 Task: Search one way flight ticket for 4 adults, 2 children, 2 infants in seat and 1 infant on lap in premium economy from Montrose: Montrose Regional Airport to Wilmington: Wilmington International Airport on 8-6-2023. Choice of flights is Southwest. Number of bags: 2 checked bags. Price is upto 94000. Outbound departure time preference is 8:30.
Action: Mouse moved to (256, 327)
Screenshot: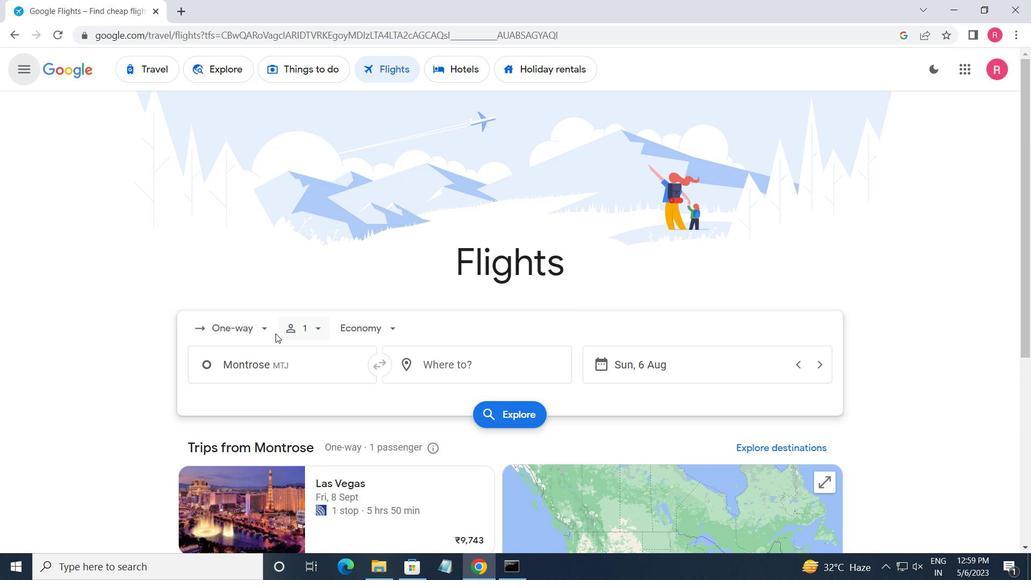 
Action: Mouse pressed left at (256, 327)
Screenshot: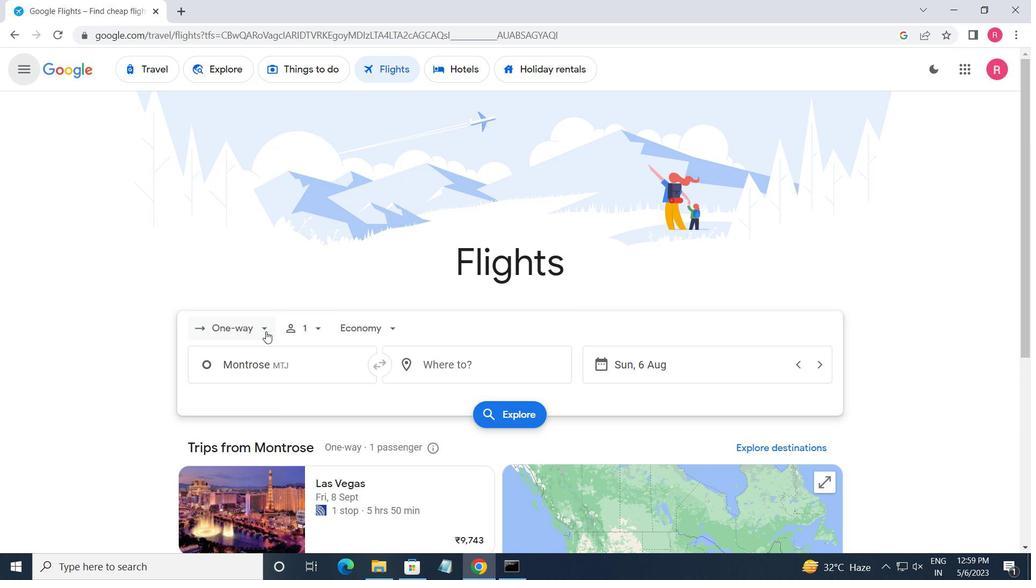 
Action: Mouse moved to (260, 385)
Screenshot: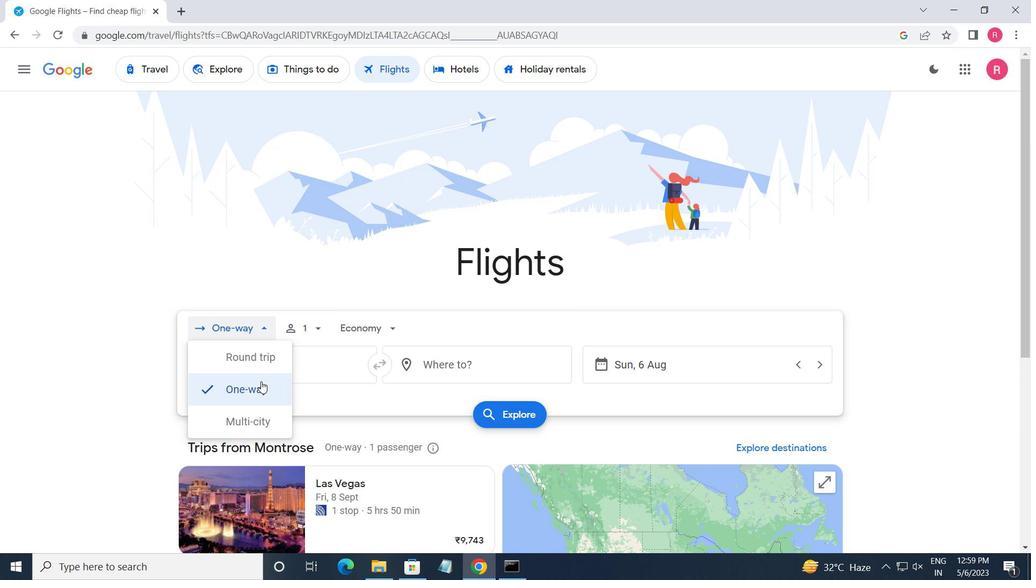 
Action: Mouse pressed left at (260, 385)
Screenshot: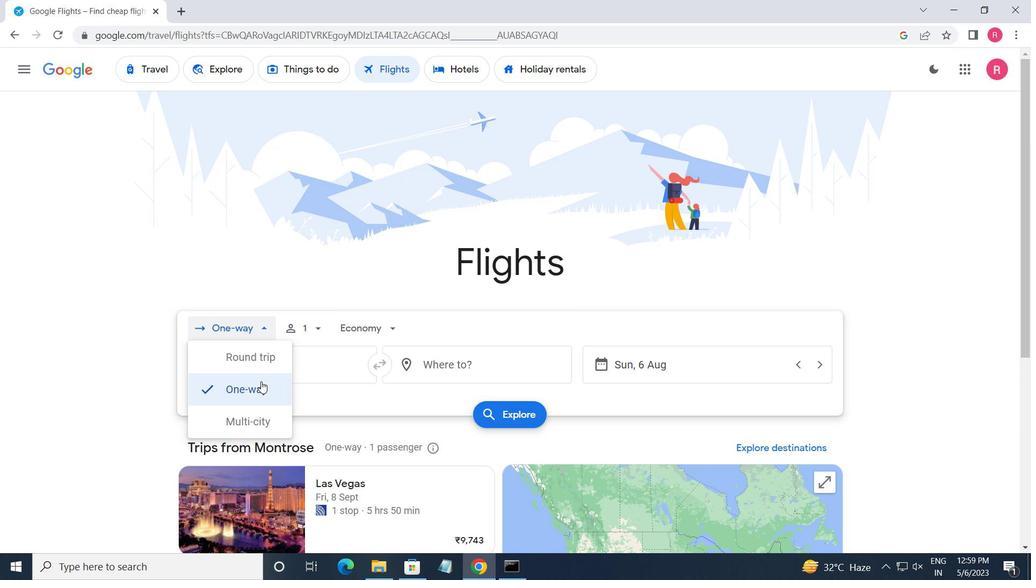 
Action: Mouse moved to (306, 326)
Screenshot: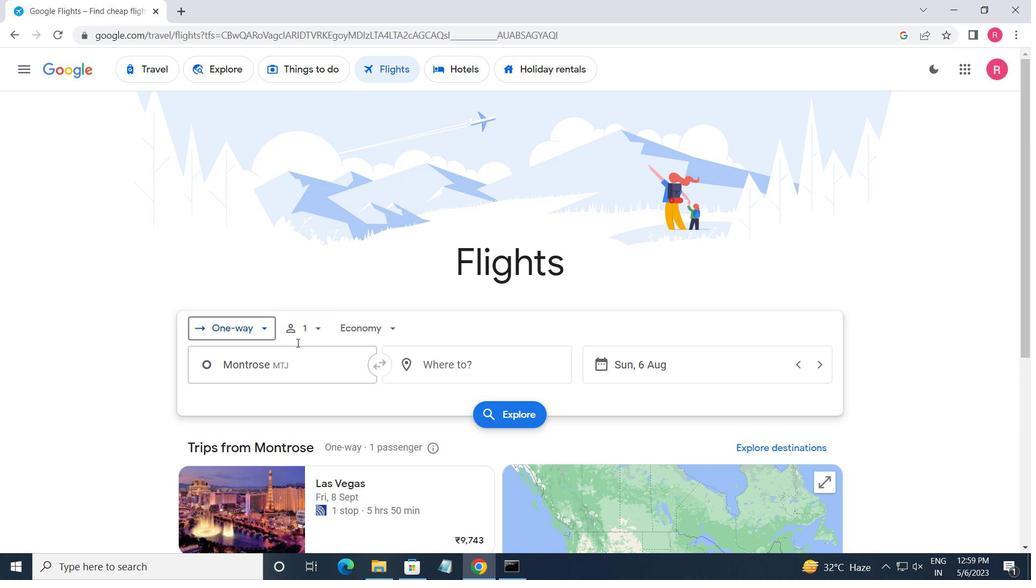 
Action: Mouse pressed left at (306, 326)
Screenshot: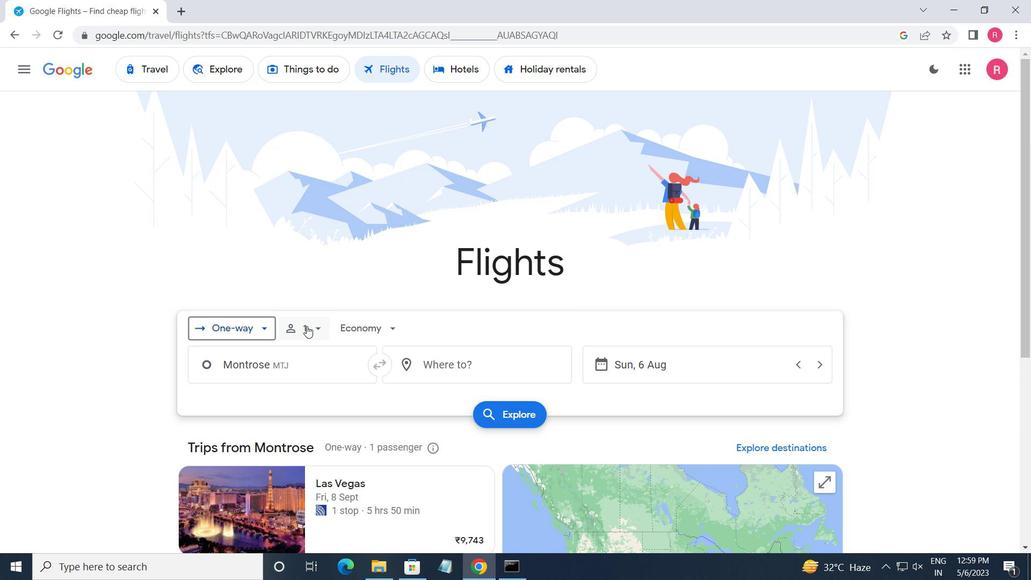 
Action: Mouse moved to (417, 366)
Screenshot: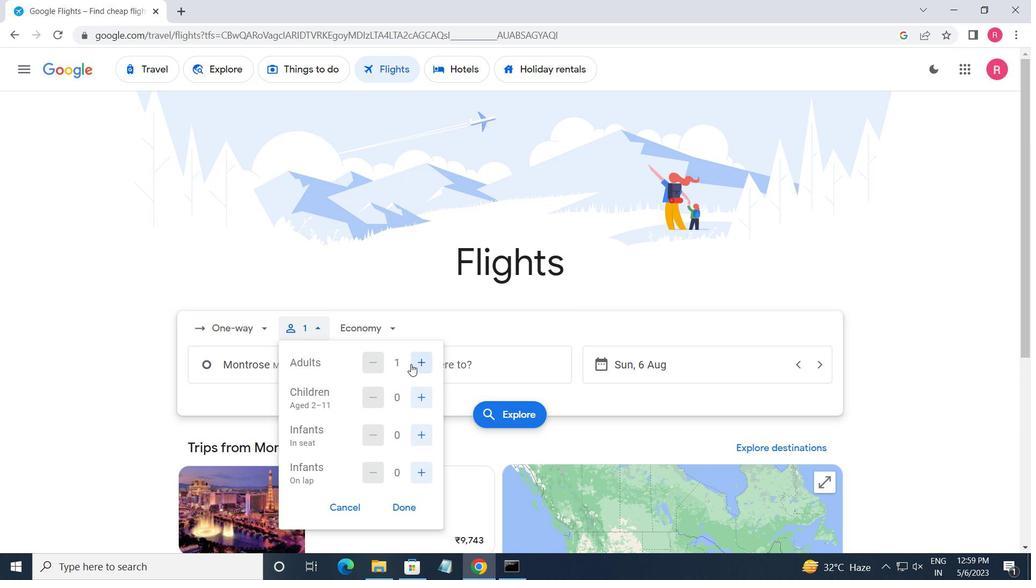 
Action: Mouse pressed left at (417, 366)
Screenshot: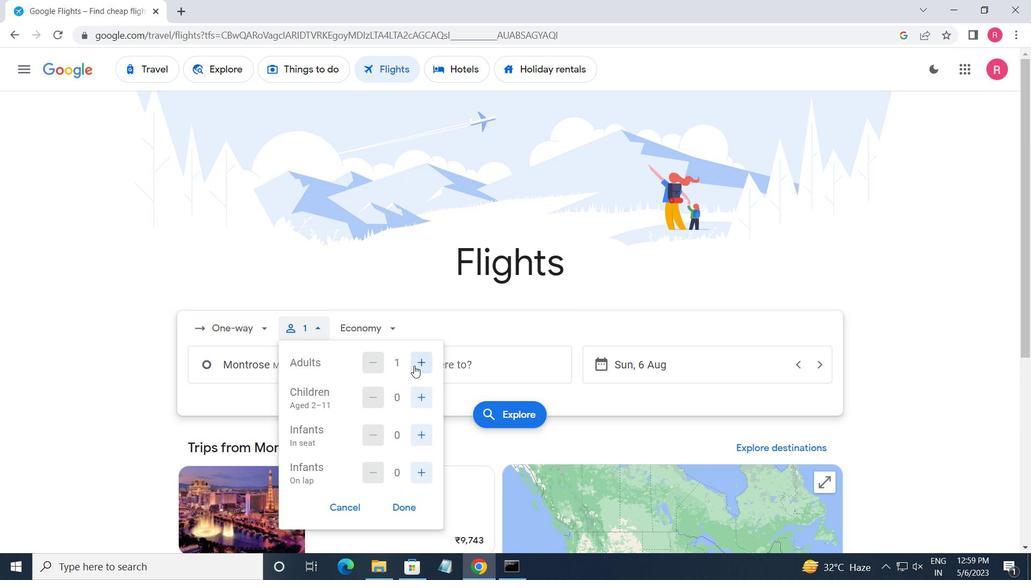 
Action: Mouse pressed left at (417, 366)
Screenshot: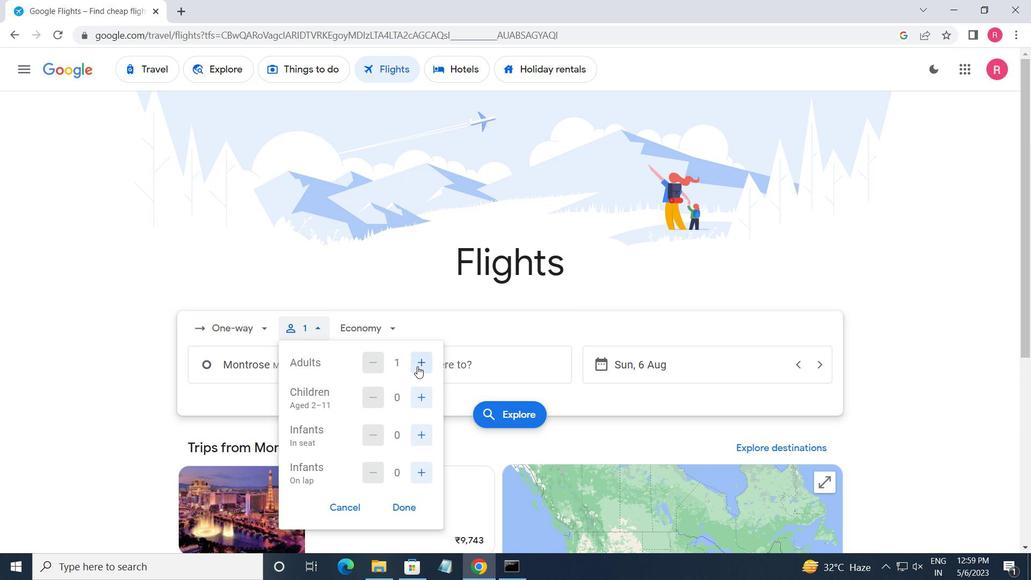 
Action: Mouse pressed left at (417, 366)
Screenshot: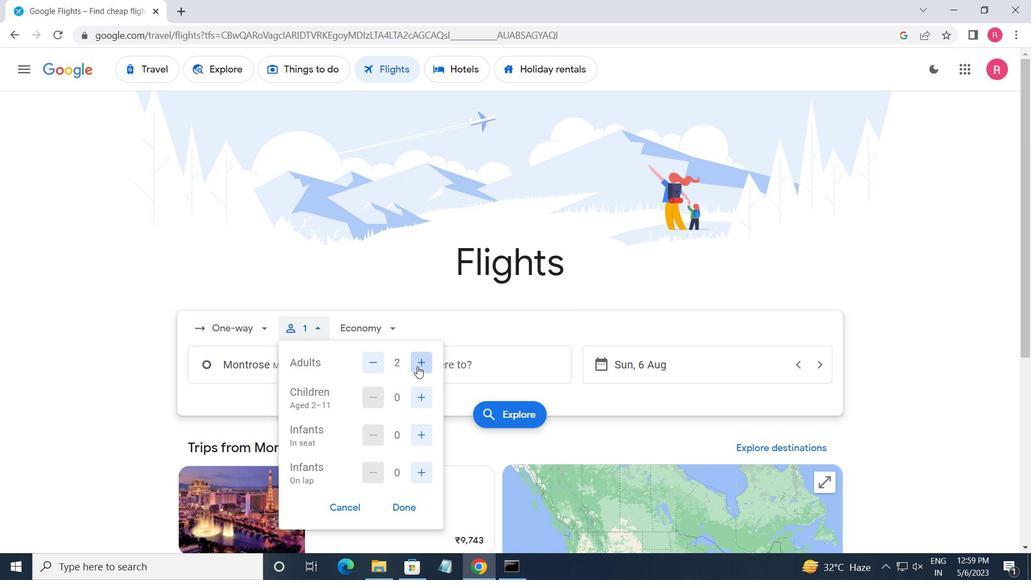 
Action: Mouse moved to (423, 393)
Screenshot: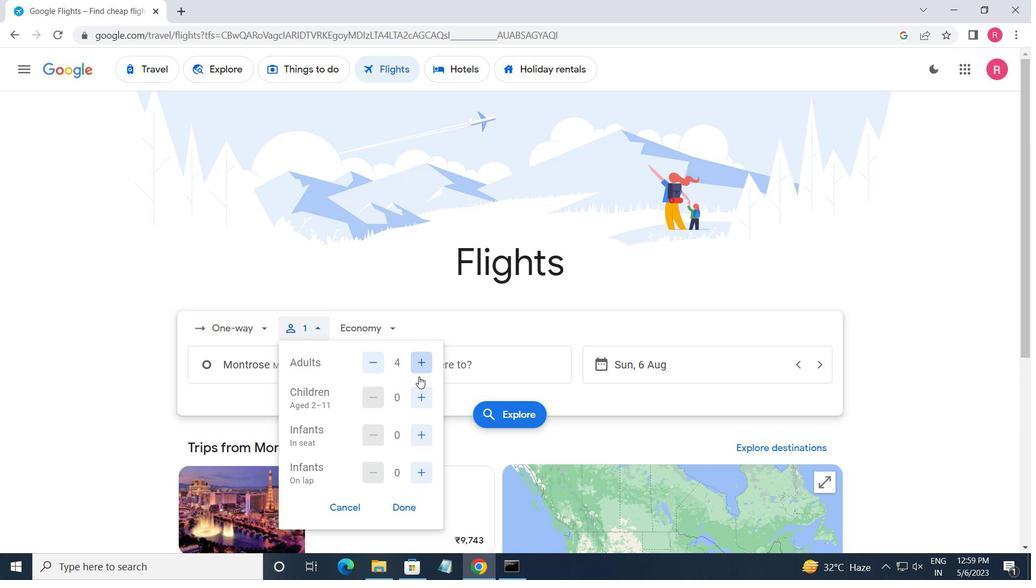 
Action: Mouse pressed left at (423, 393)
Screenshot: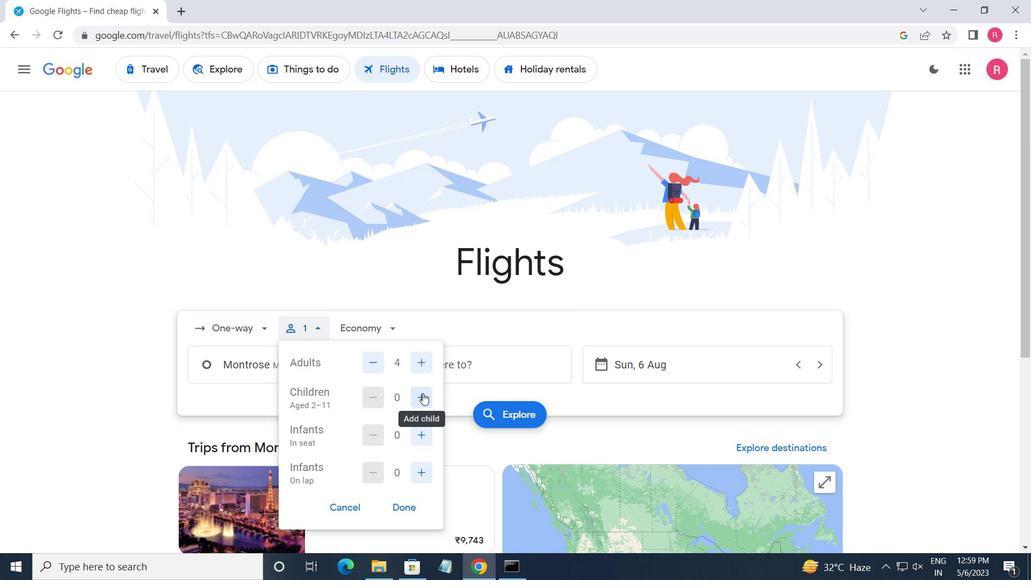 
Action: Mouse moved to (423, 393)
Screenshot: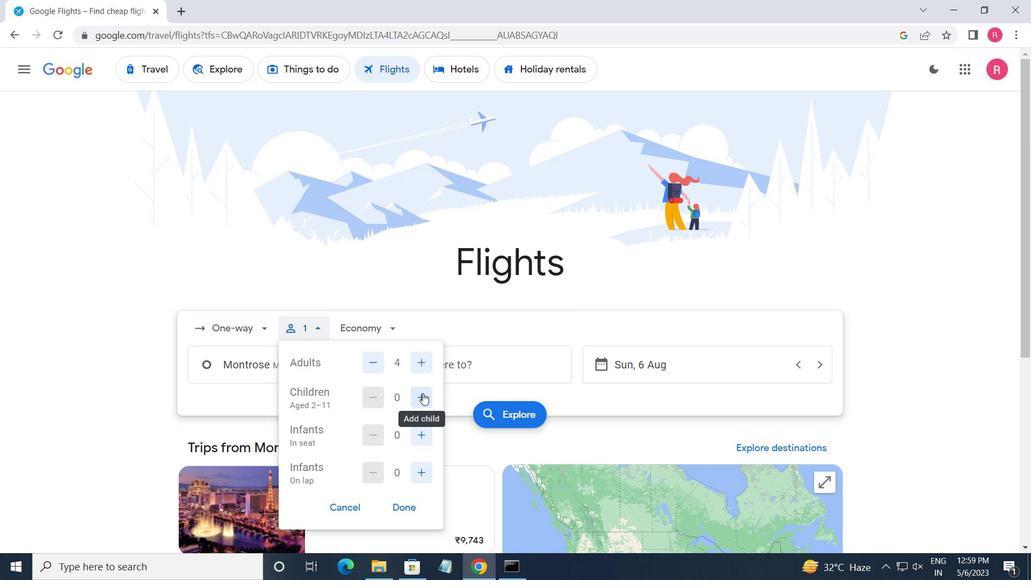 
Action: Mouse pressed left at (423, 393)
Screenshot: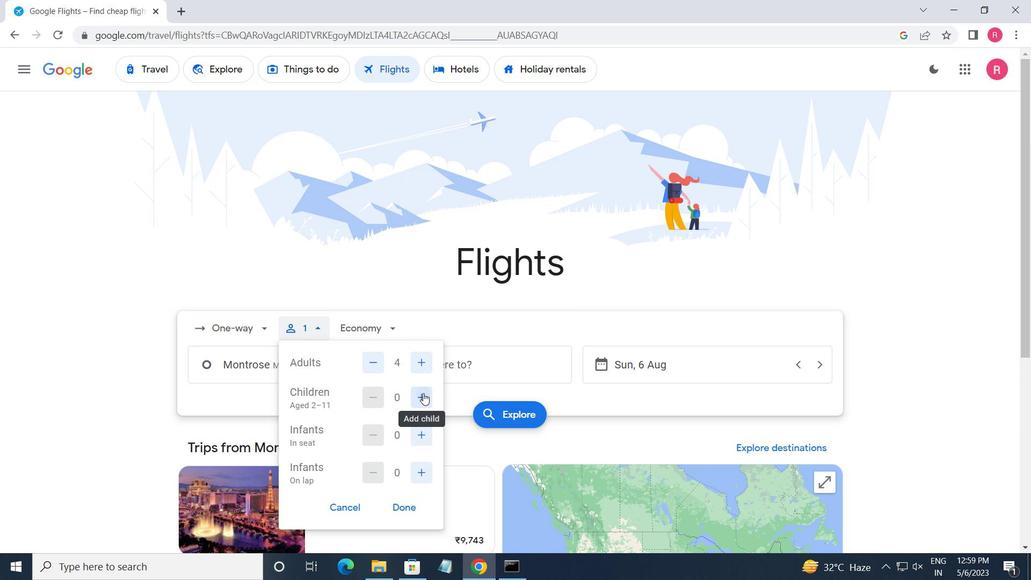 
Action: Mouse moved to (418, 433)
Screenshot: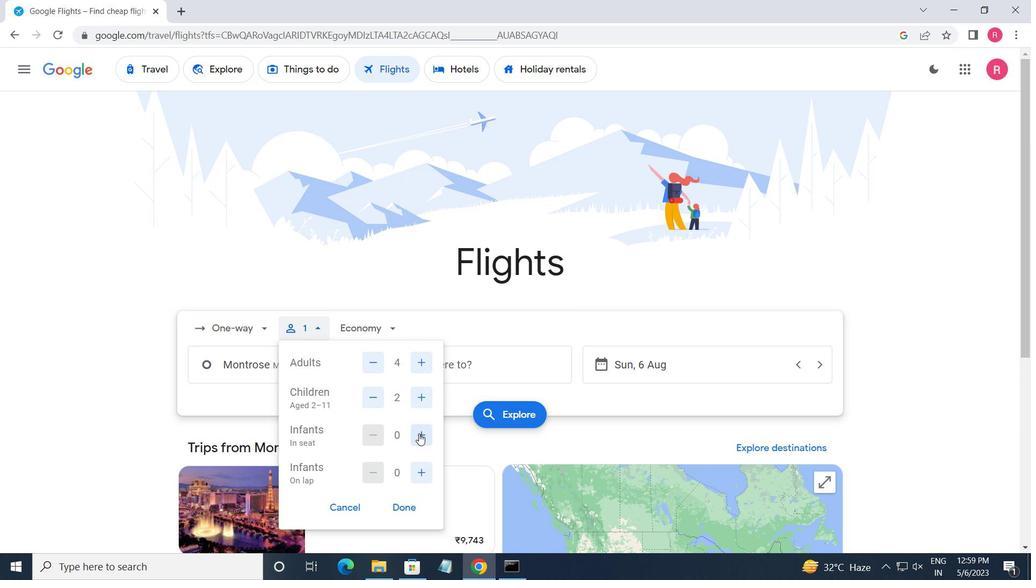 
Action: Mouse pressed left at (418, 433)
Screenshot: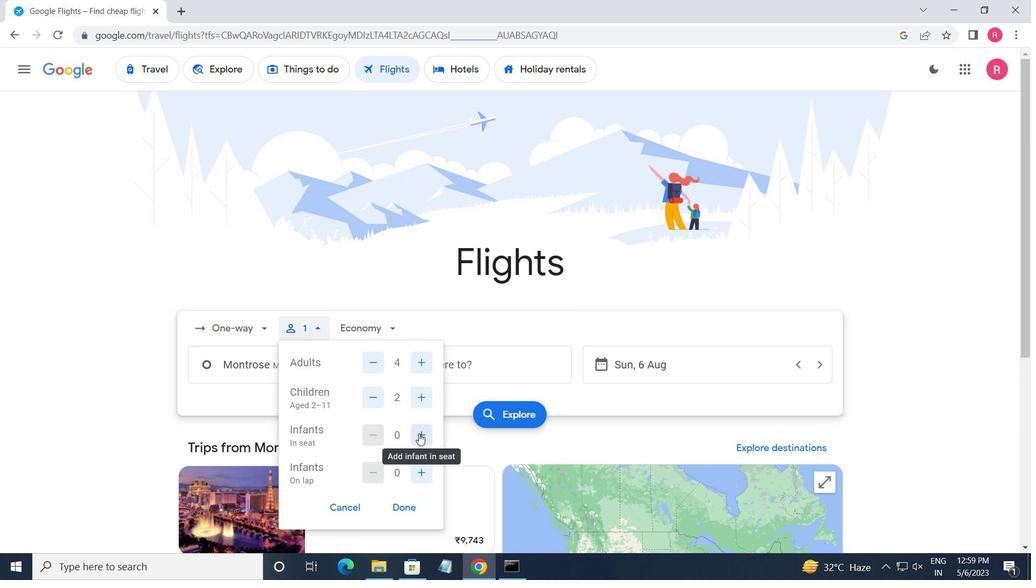 
Action: Mouse moved to (418, 433)
Screenshot: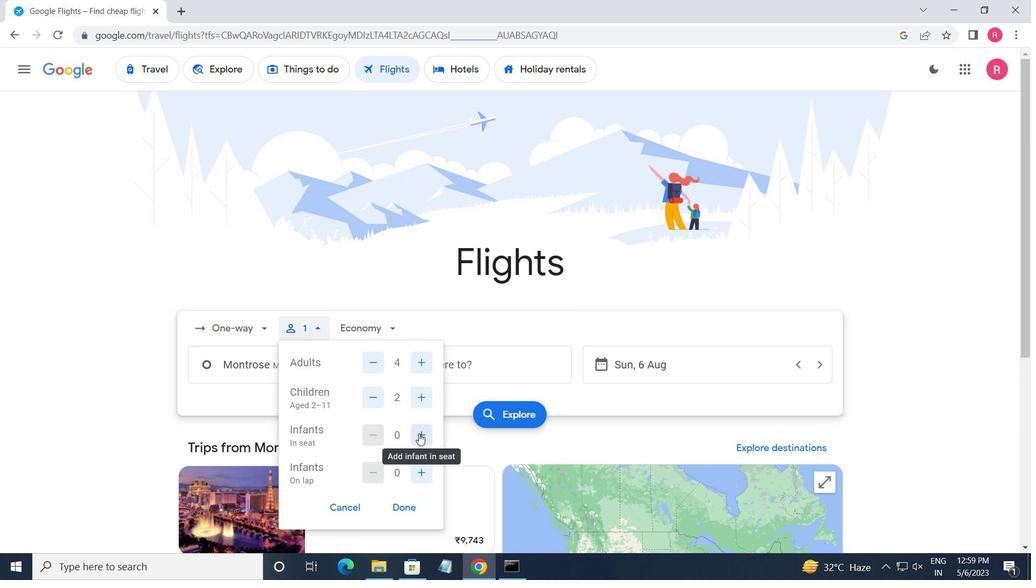 
Action: Mouse pressed left at (418, 433)
Screenshot: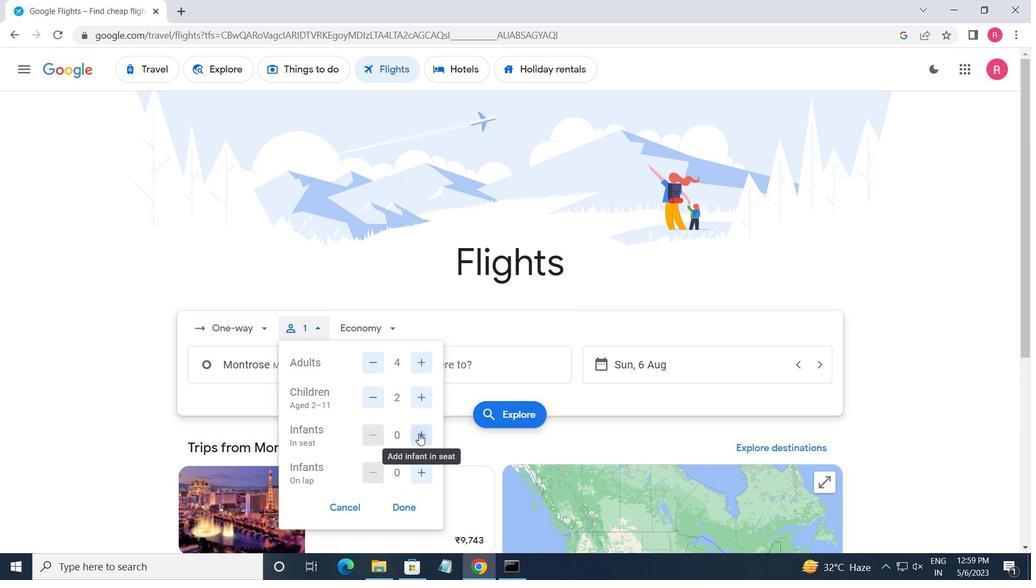 
Action: Mouse moved to (424, 477)
Screenshot: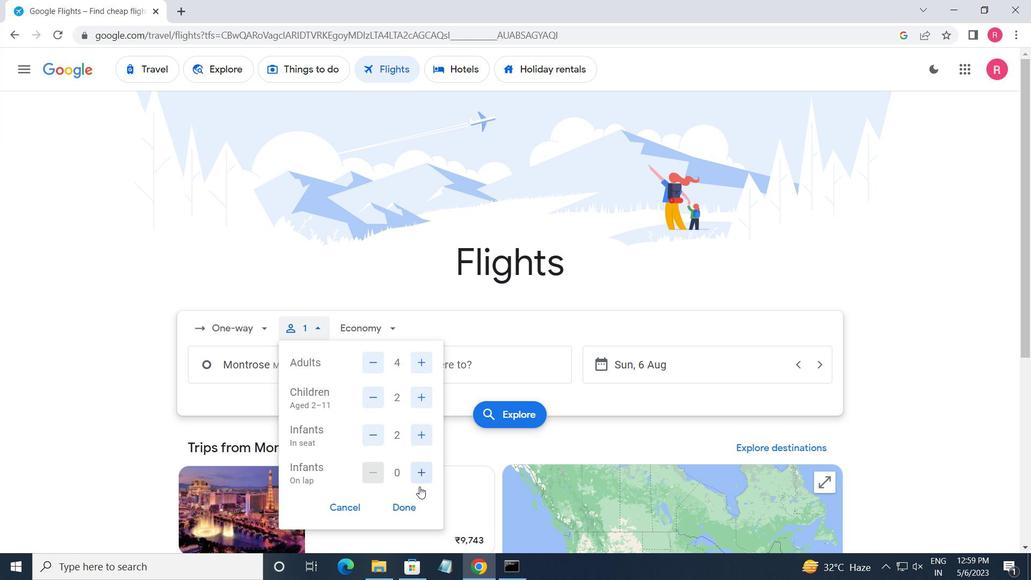 
Action: Mouse pressed left at (424, 477)
Screenshot: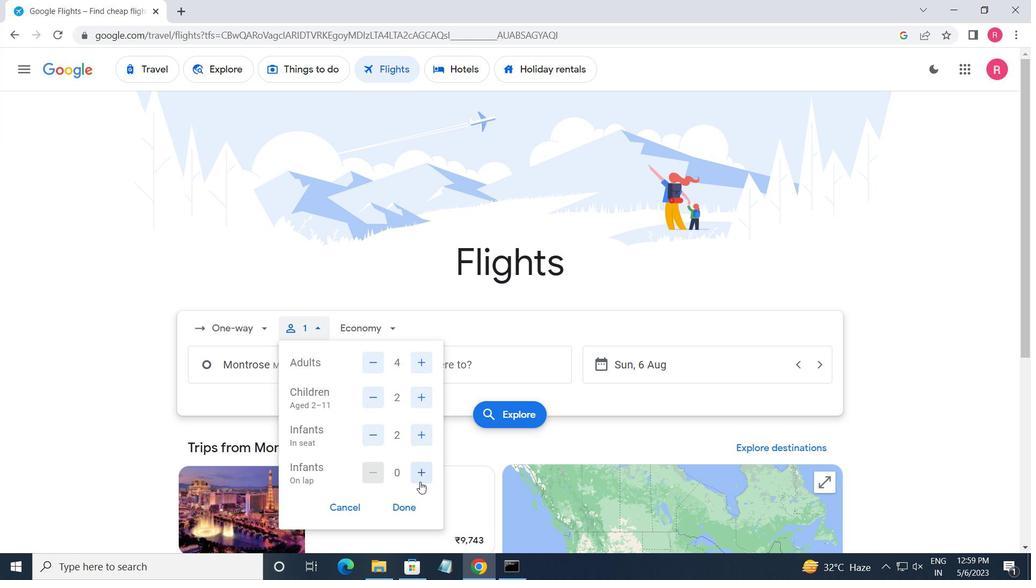 
Action: Mouse moved to (407, 507)
Screenshot: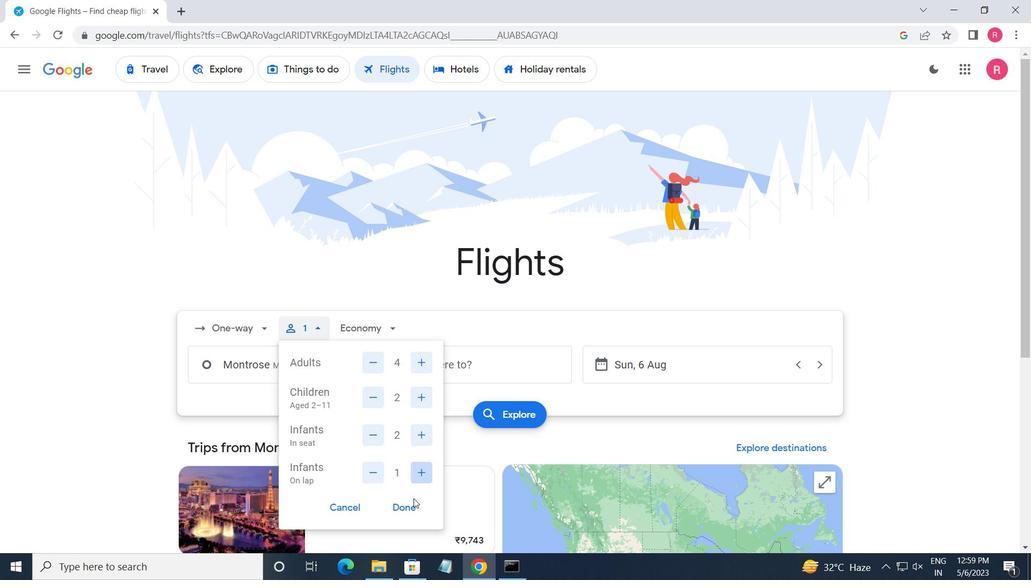 
Action: Mouse pressed left at (407, 507)
Screenshot: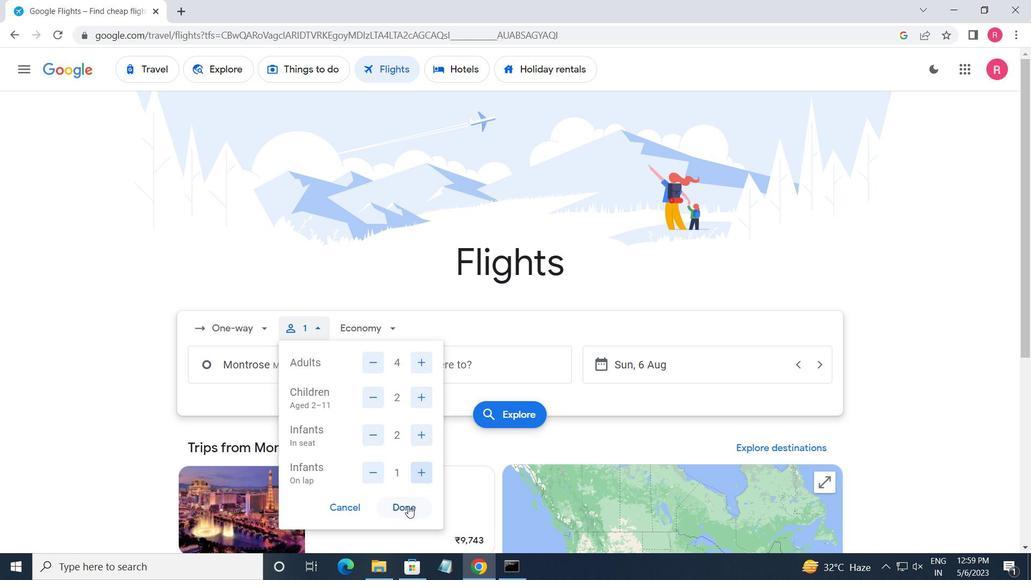 
Action: Mouse moved to (370, 331)
Screenshot: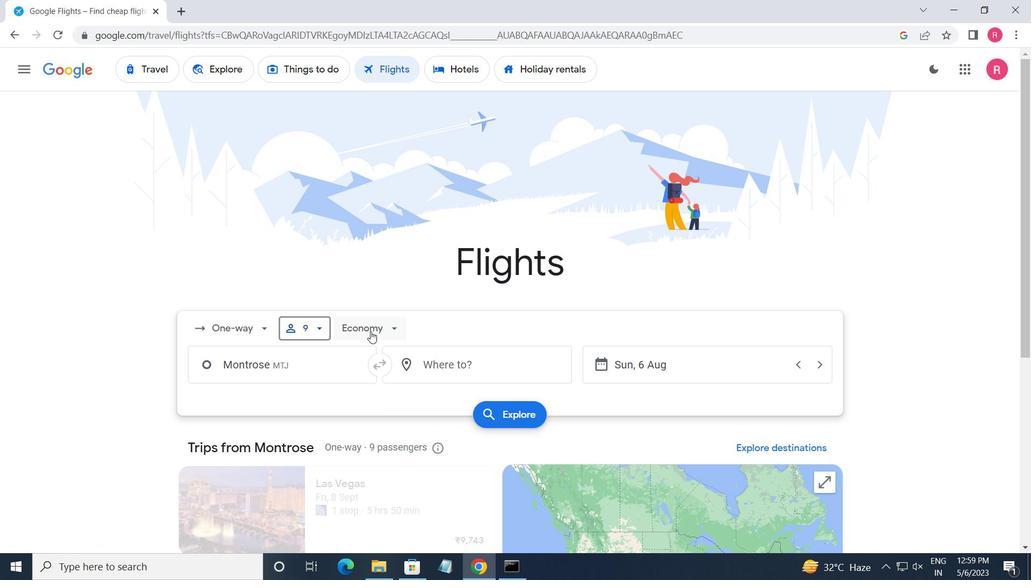 
Action: Mouse pressed left at (370, 331)
Screenshot: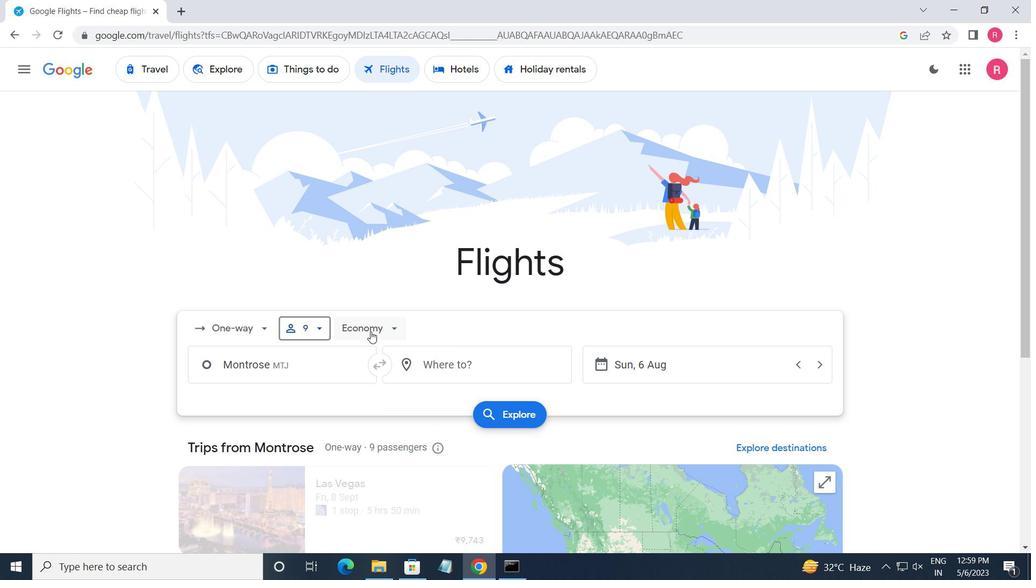 
Action: Mouse moved to (425, 389)
Screenshot: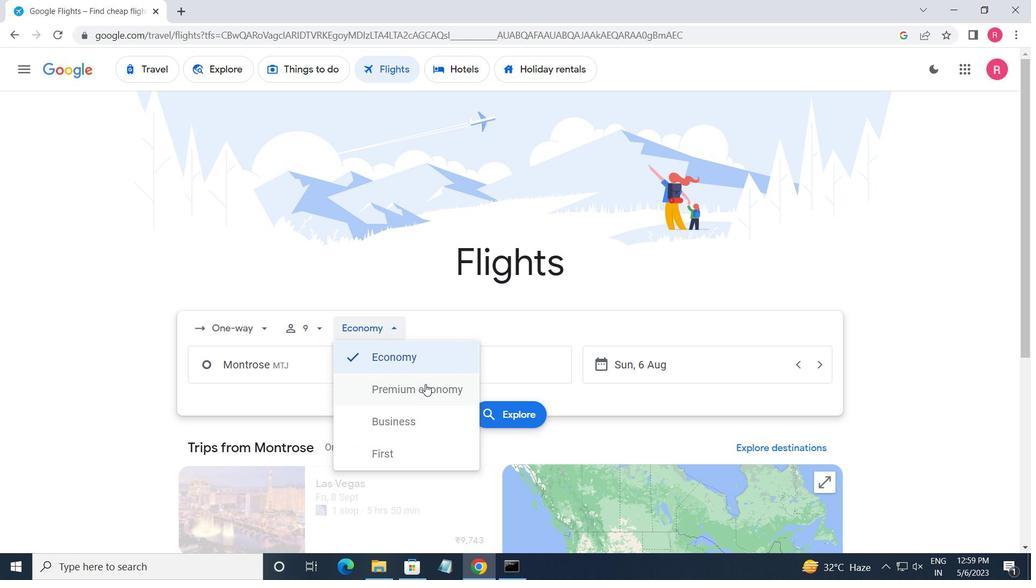 
Action: Mouse pressed left at (425, 389)
Screenshot: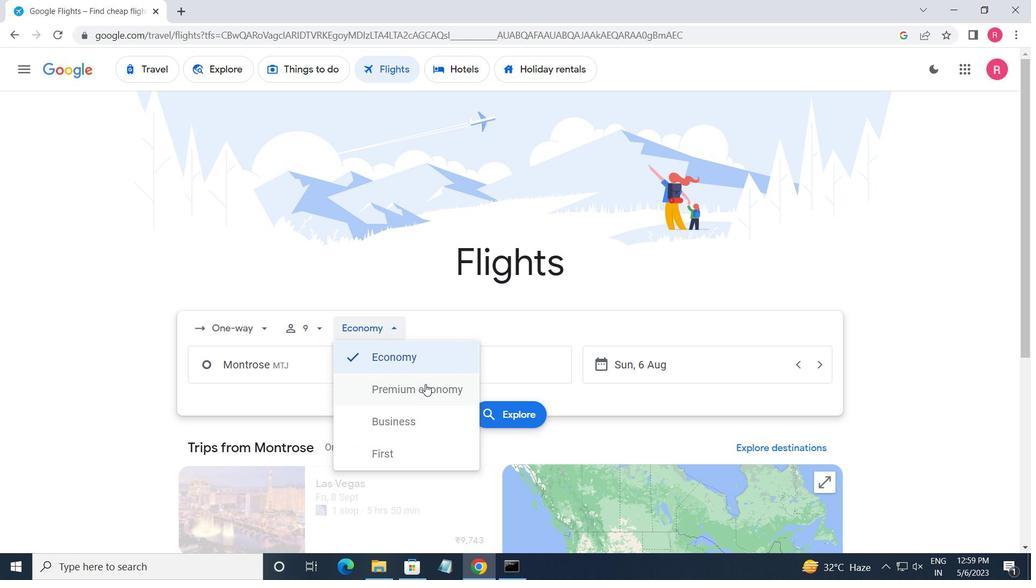 
Action: Mouse moved to (323, 372)
Screenshot: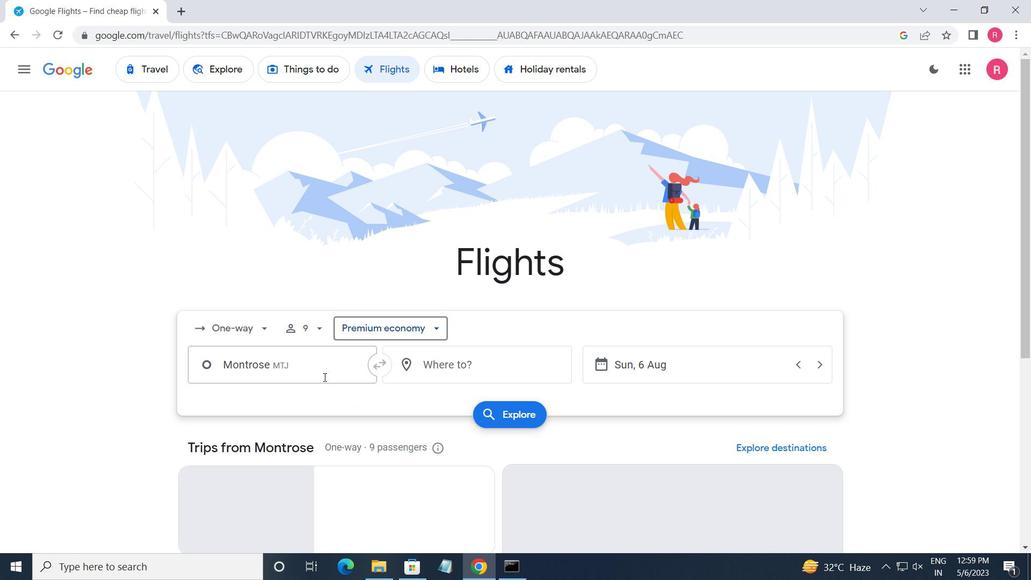 
Action: Mouse pressed left at (323, 372)
Screenshot: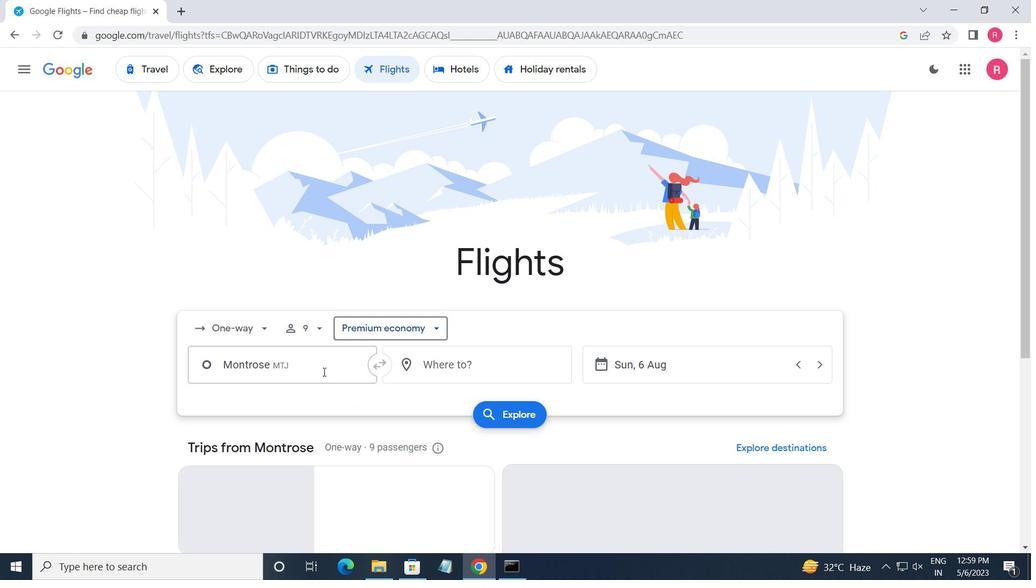 
Action: Key pressed <Key.shift>MONTROSE
Screenshot: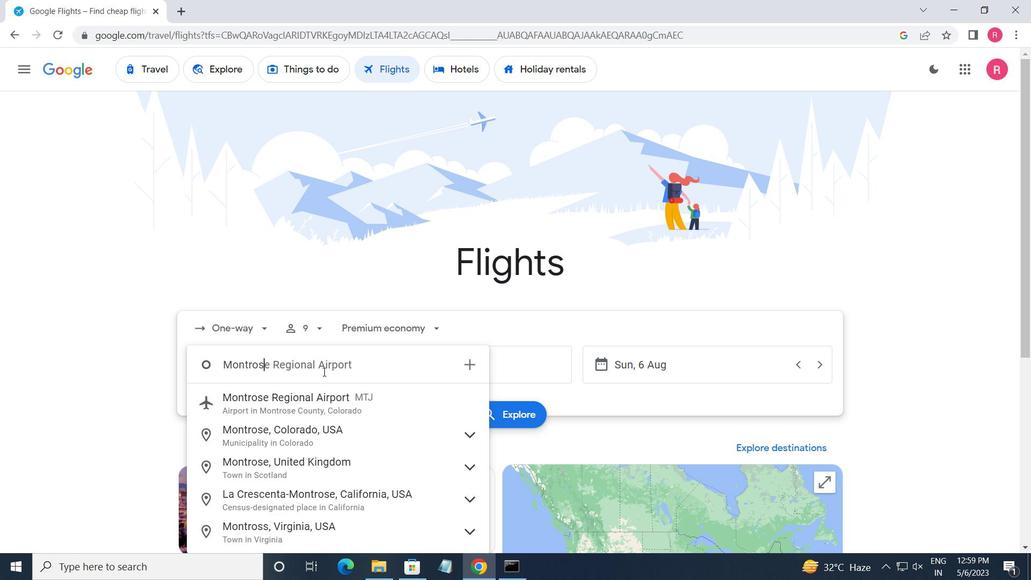 
Action: Mouse moved to (331, 401)
Screenshot: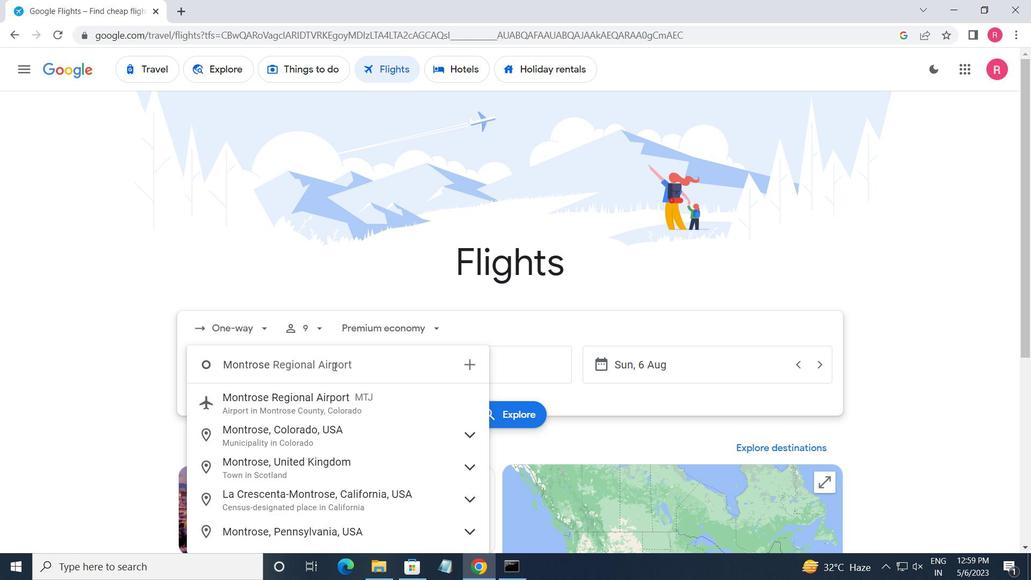 
Action: Mouse pressed left at (331, 401)
Screenshot: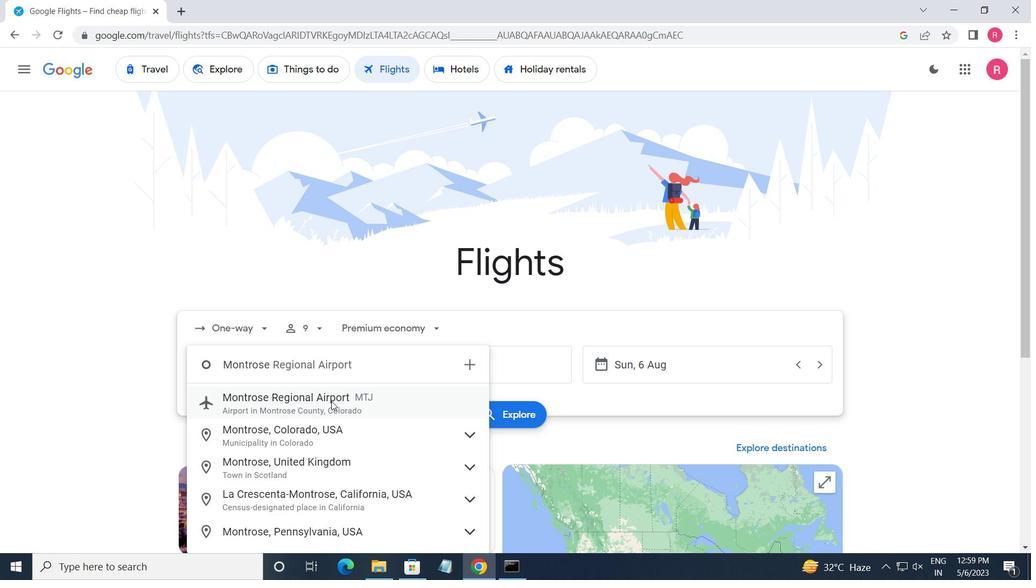 
Action: Mouse moved to (516, 372)
Screenshot: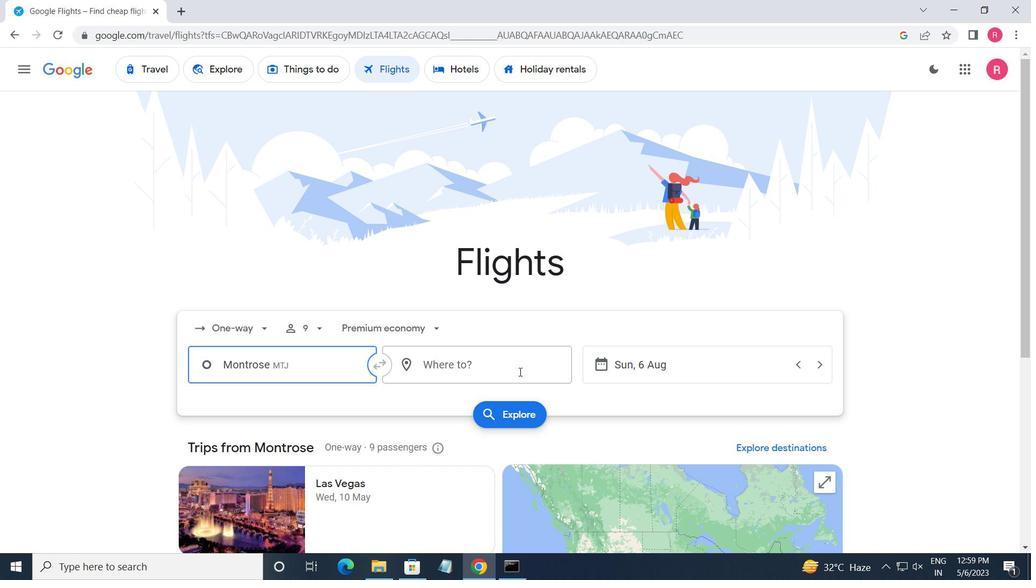 
Action: Mouse pressed left at (516, 372)
Screenshot: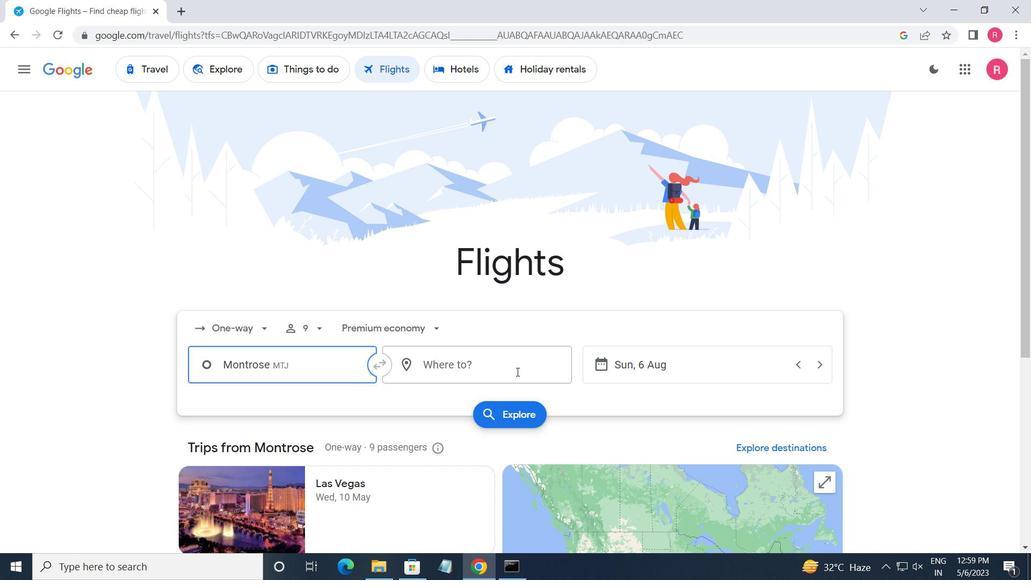 
Action: Mouse moved to (505, 369)
Screenshot: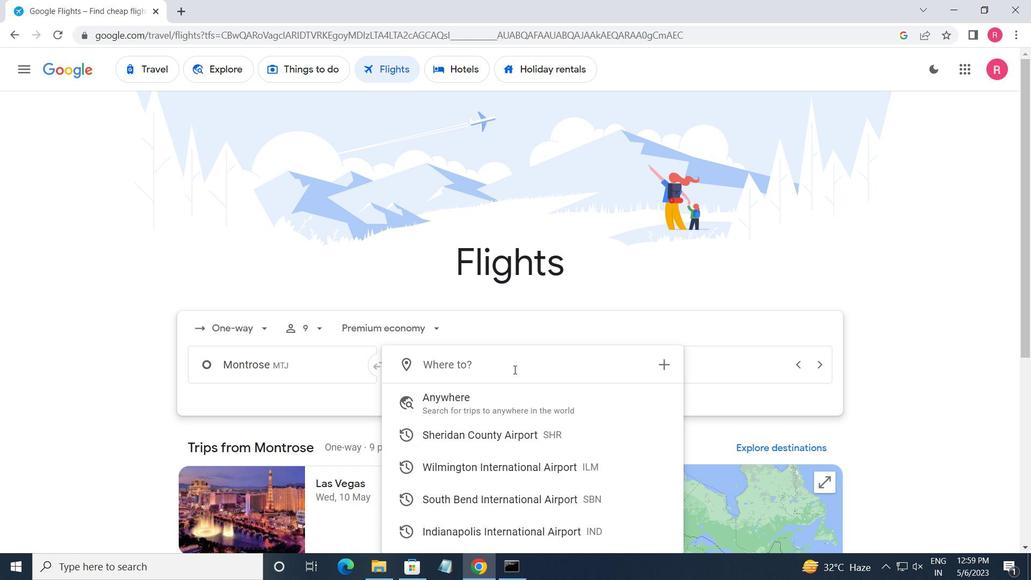 
Action: Key pressed <Key.shift>WEL<Key.backspace><Key.backspace>ILMIGTON
Screenshot: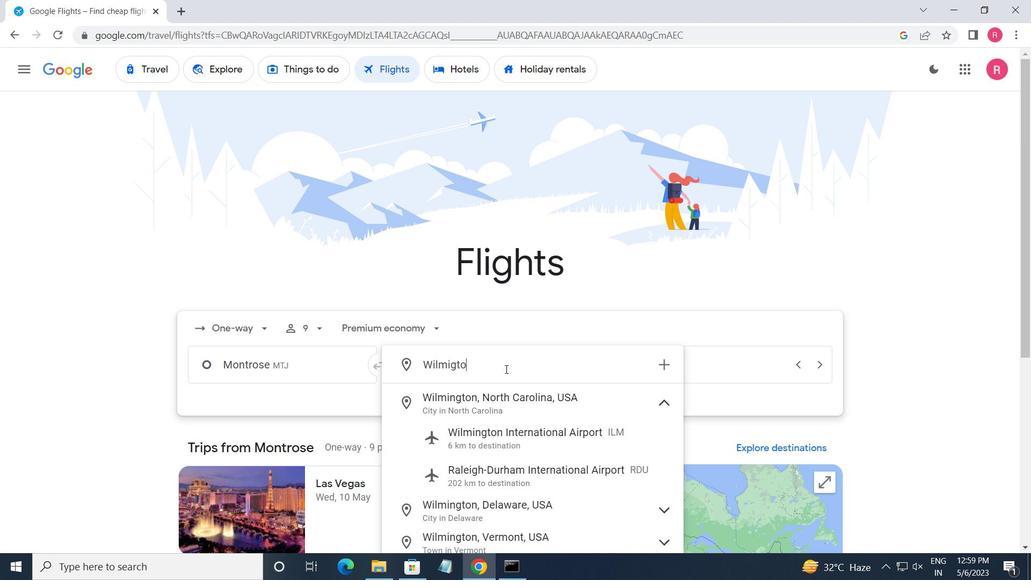 
Action: Mouse moved to (507, 445)
Screenshot: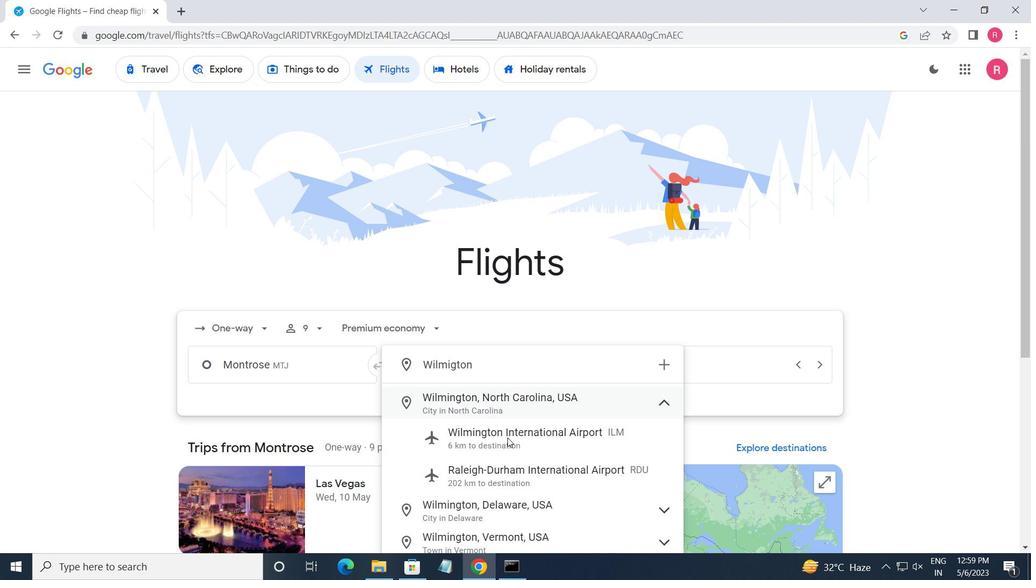 
Action: Mouse pressed left at (507, 445)
Screenshot: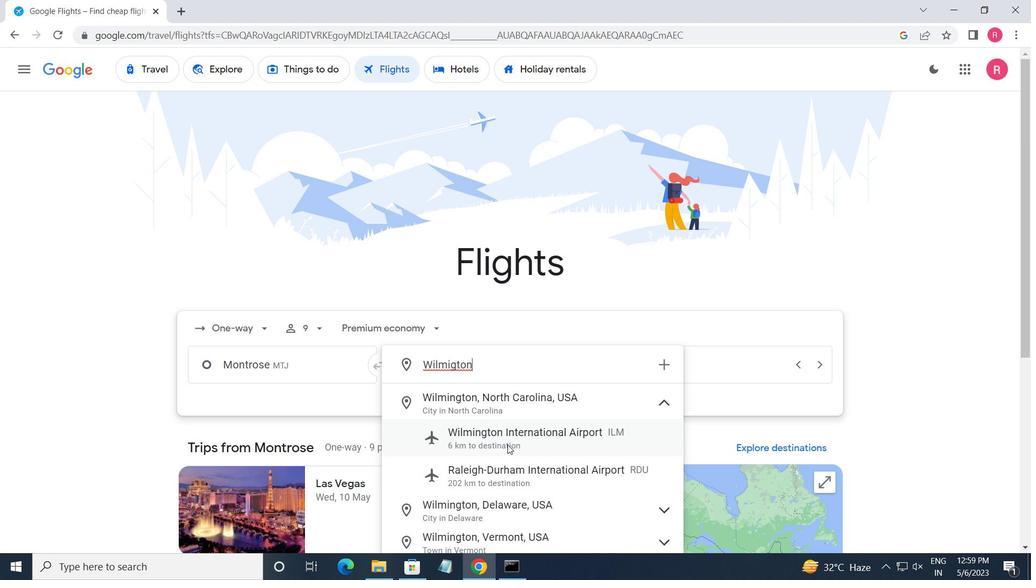 
Action: Mouse moved to (635, 355)
Screenshot: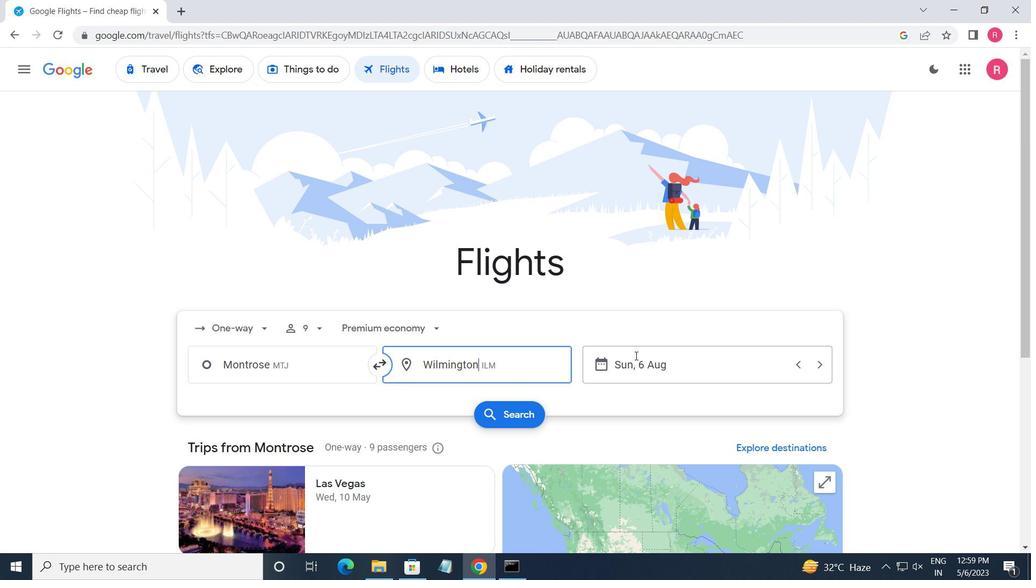 
Action: Mouse pressed left at (635, 355)
Screenshot: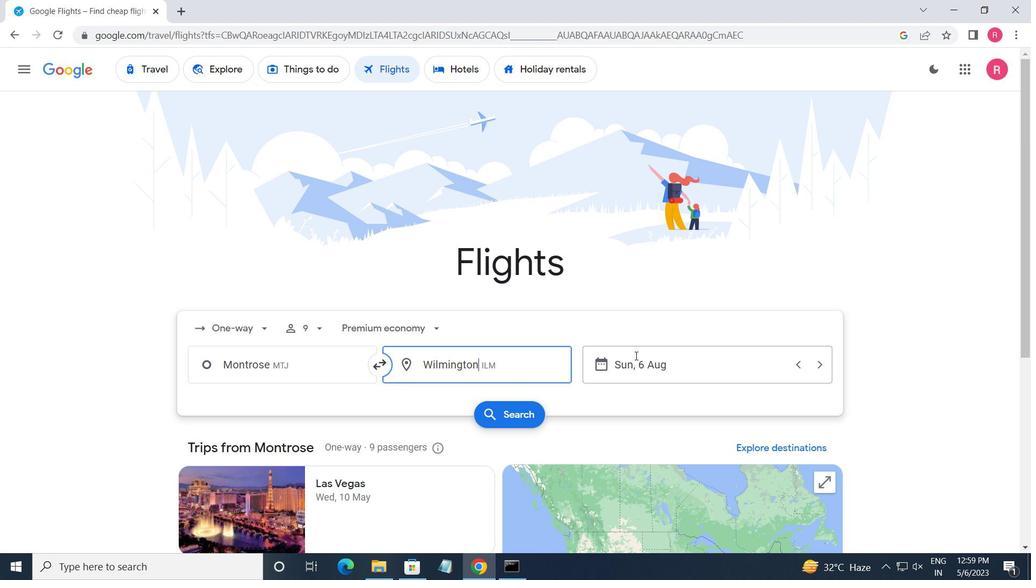 
Action: Mouse moved to (353, 332)
Screenshot: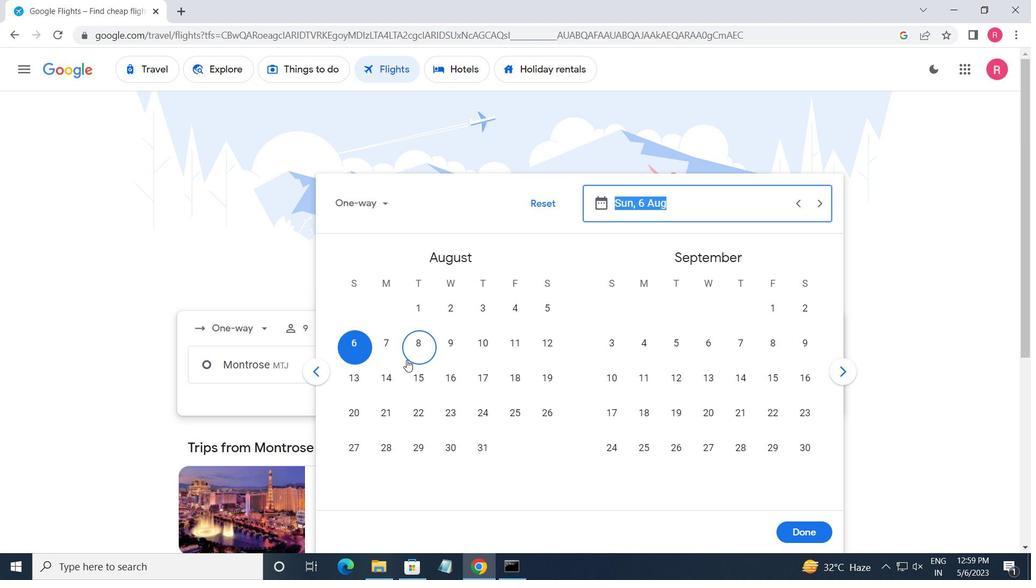 
Action: Mouse pressed left at (353, 332)
Screenshot: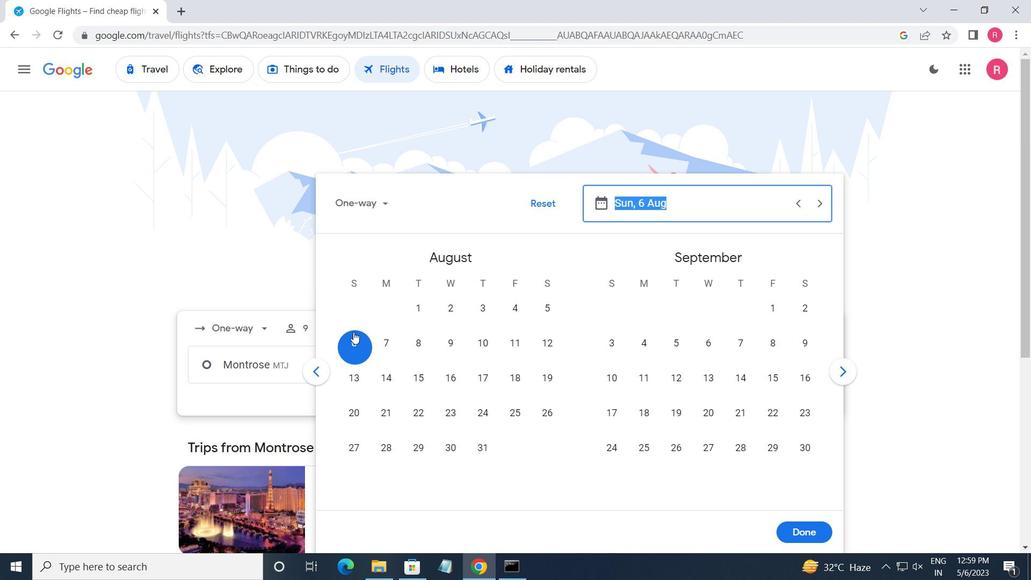 
Action: Mouse moved to (820, 538)
Screenshot: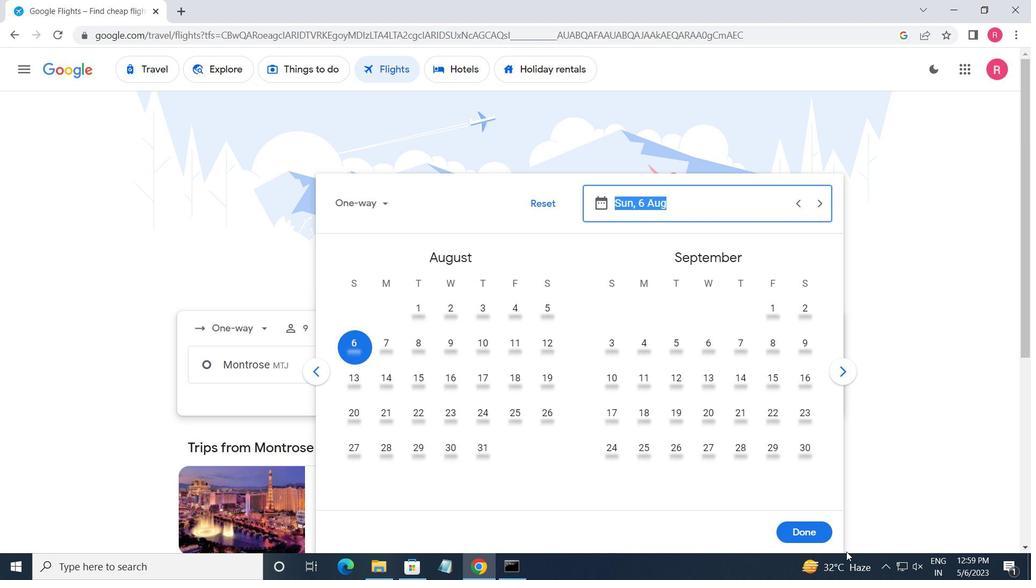 
Action: Mouse pressed left at (820, 538)
Screenshot: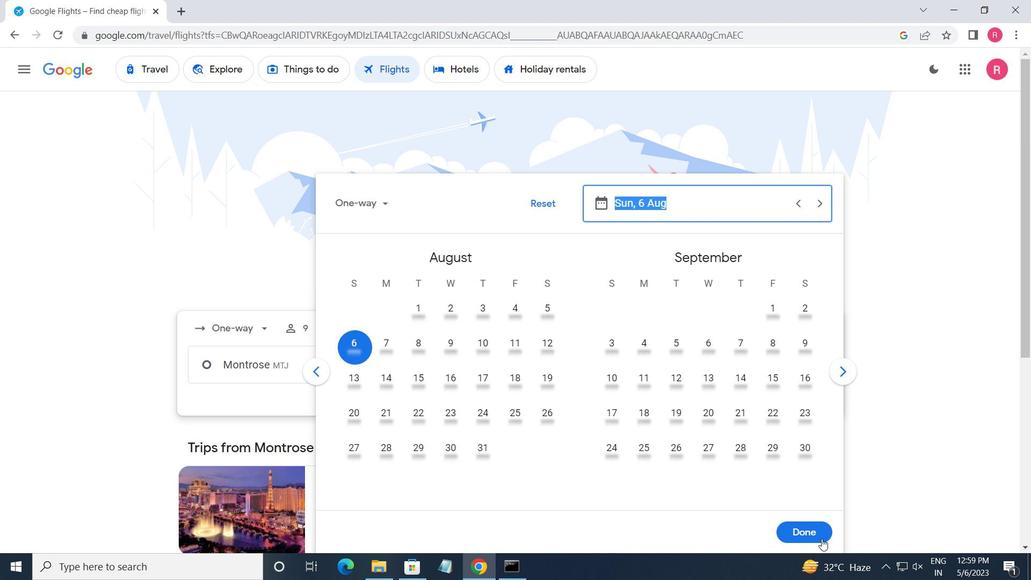 
Action: Mouse moved to (508, 421)
Screenshot: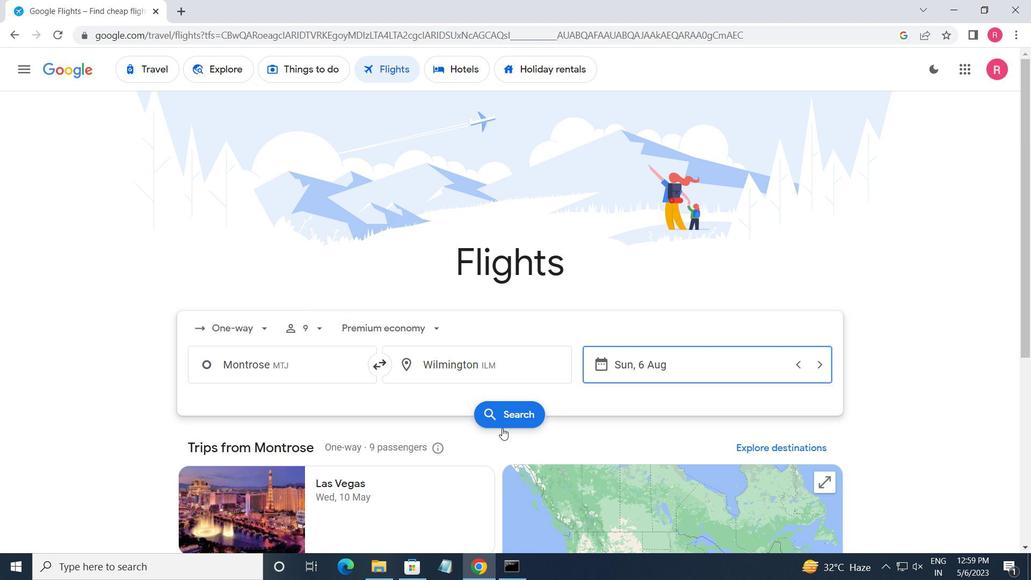 
Action: Mouse pressed left at (508, 421)
Screenshot: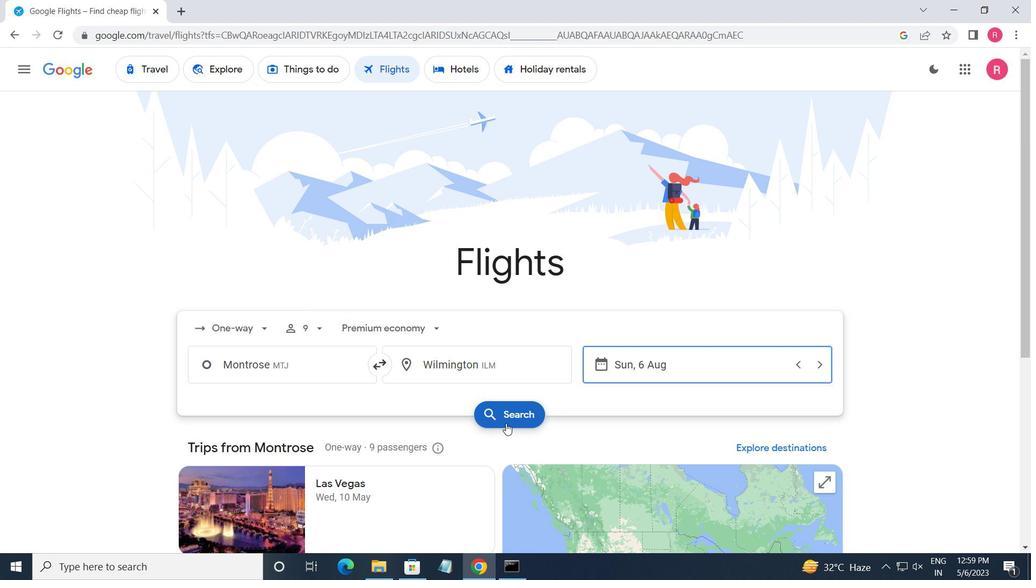 
Action: Mouse moved to (197, 196)
Screenshot: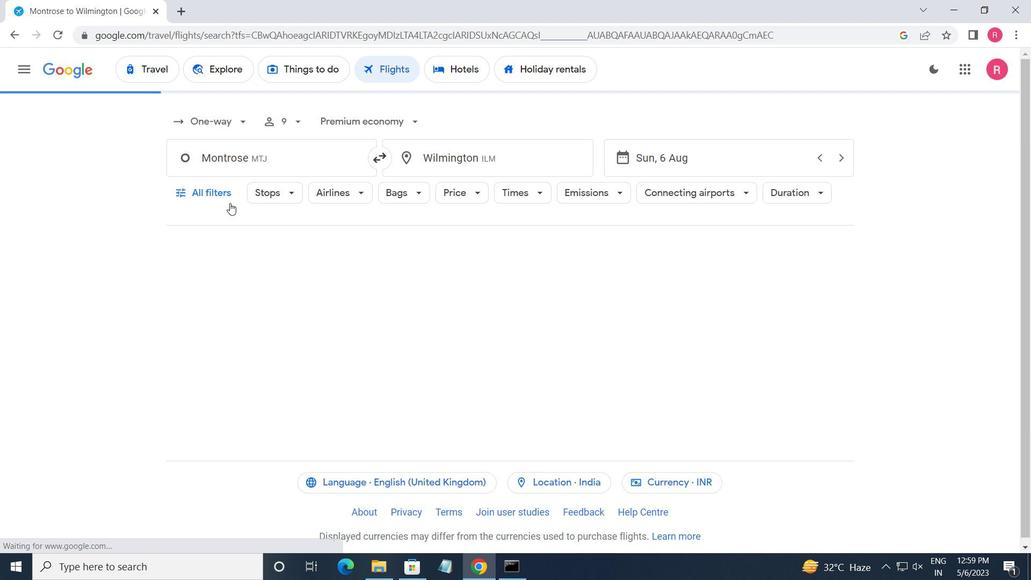 
Action: Mouse pressed left at (197, 196)
Screenshot: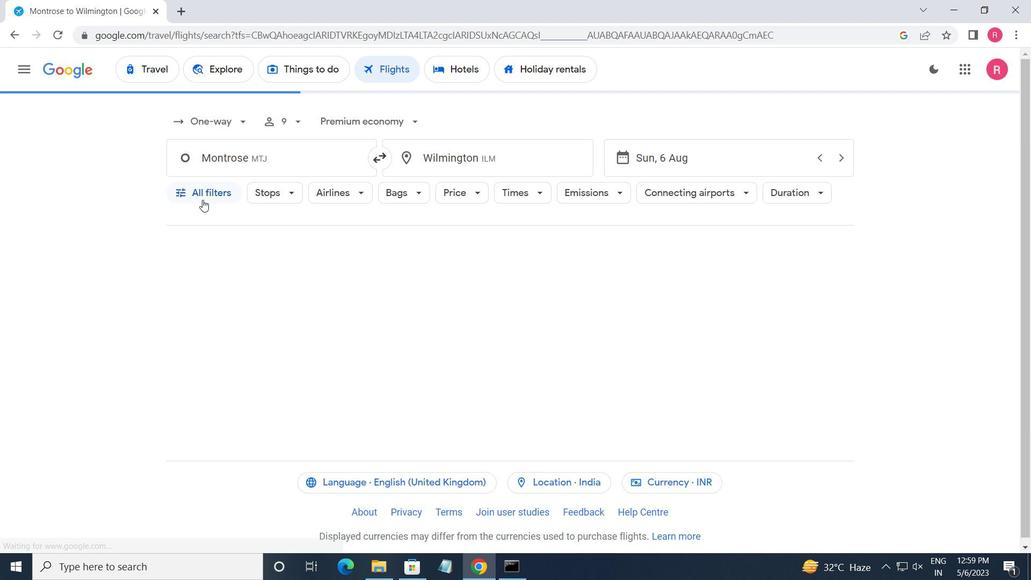 
Action: Mouse moved to (272, 328)
Screenshot: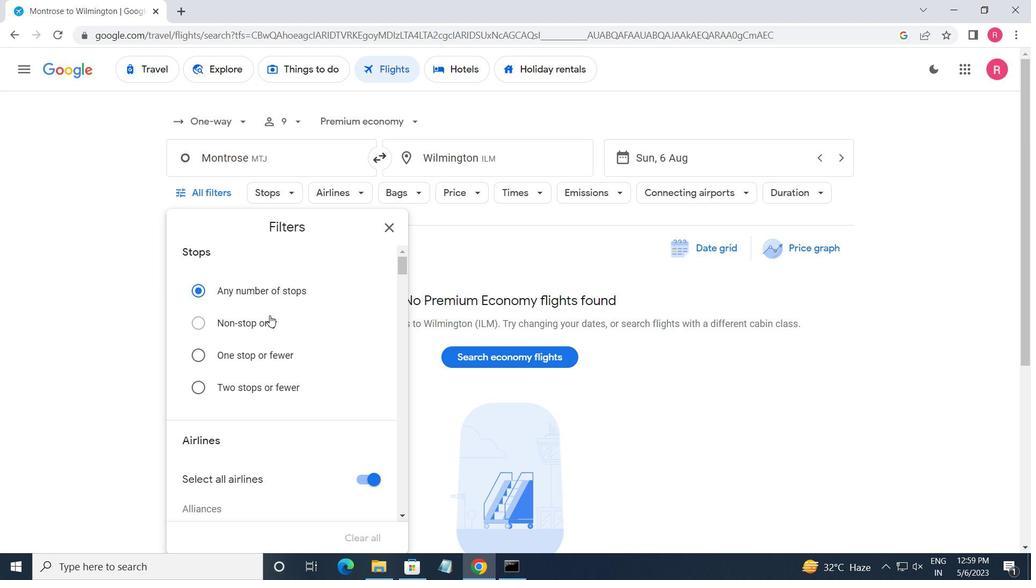 
Action: Mouse scrolled (272, 328) with delta (0, 0)
Screenshot: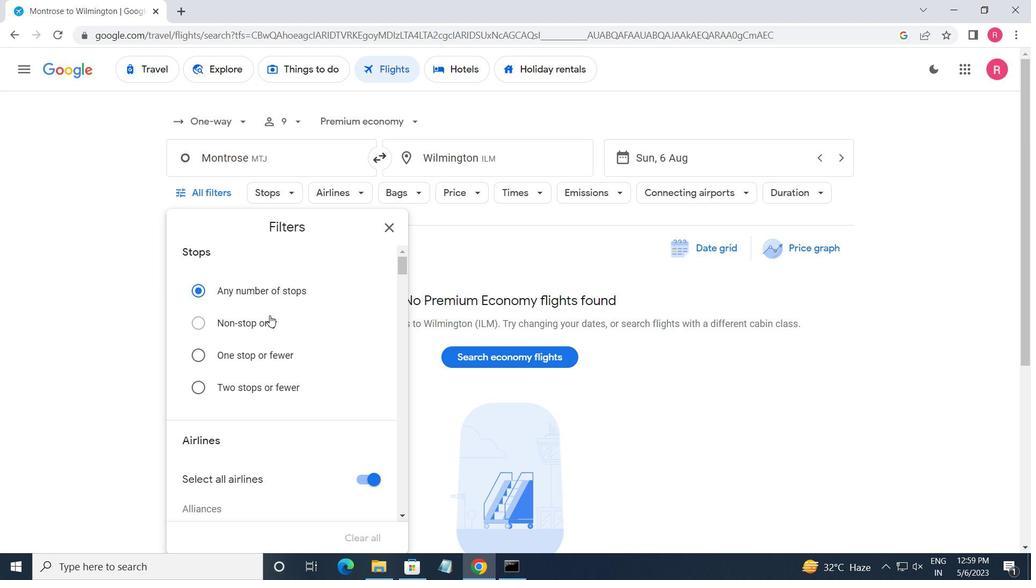 
Action: Mouse moved to (273, 331)
Screenshot: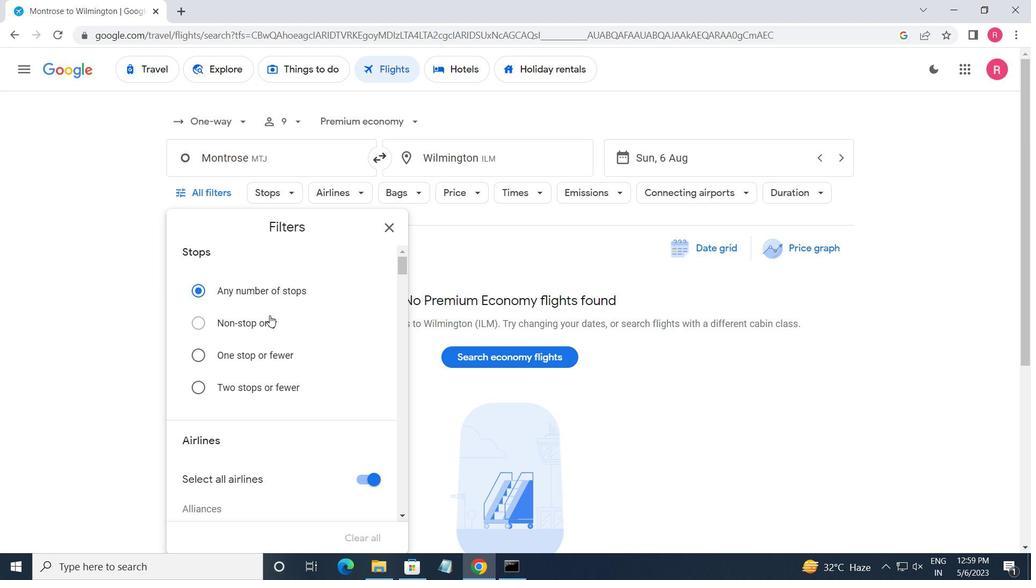 
Action: Mouse scrolled (273, 331) with delta (0, 0)
Screenshot: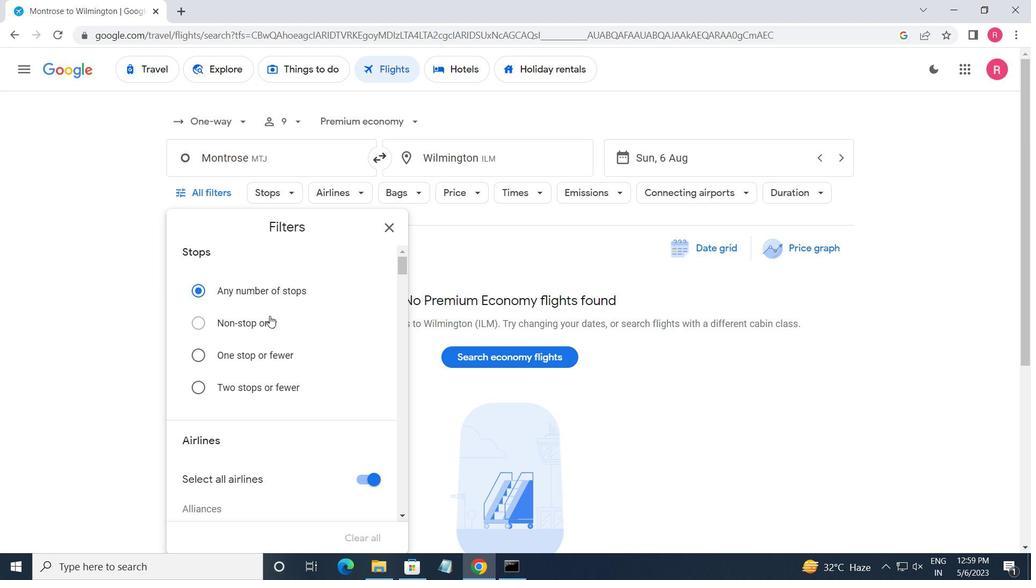 
Action: Mouse scrolled (273, 331) with delta (0, 0)
Screenshot: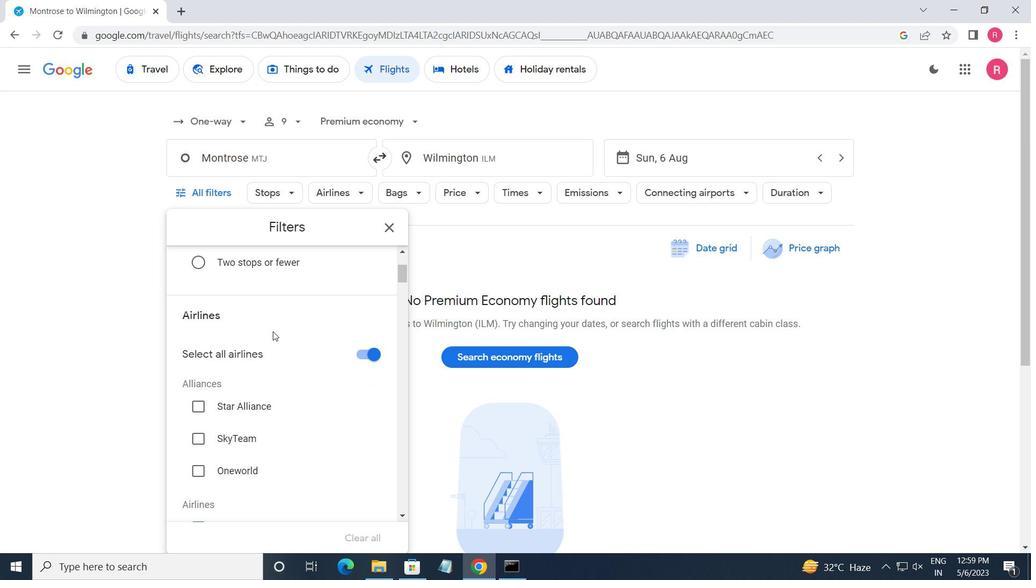 
Action: Mouse scrolled (273, 331) with delta (0, 0)
Screenshot: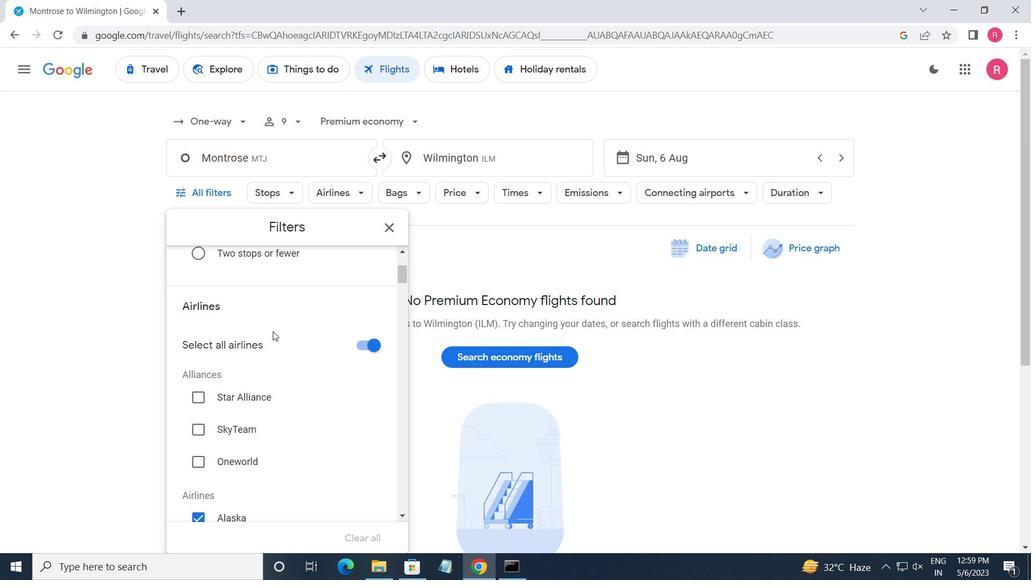 
Action: Mouse moved to (278, 332)
Screenshot: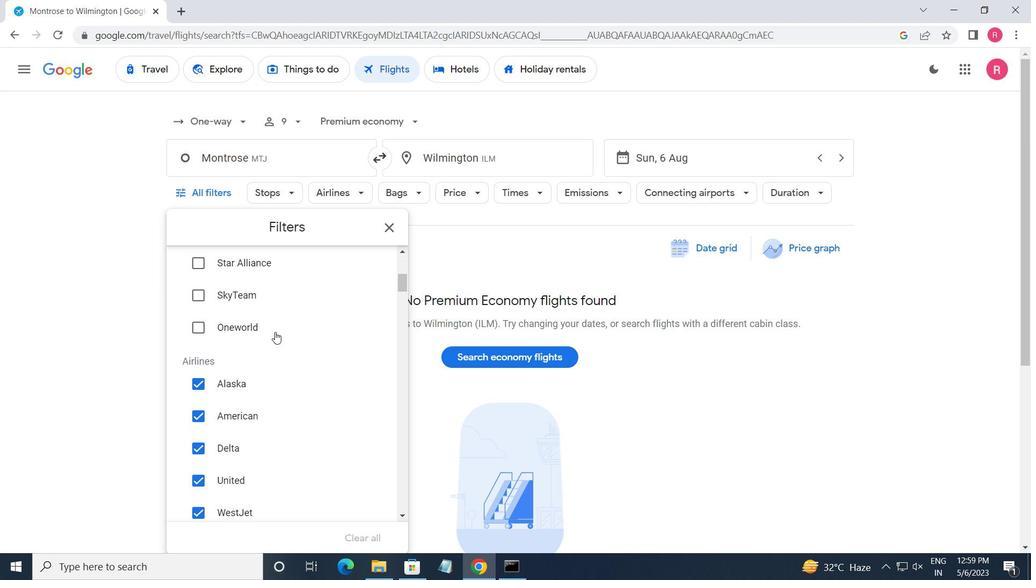 
Action: Mouse scrolled (278, 331) with delta (0, 0)
Screenshot: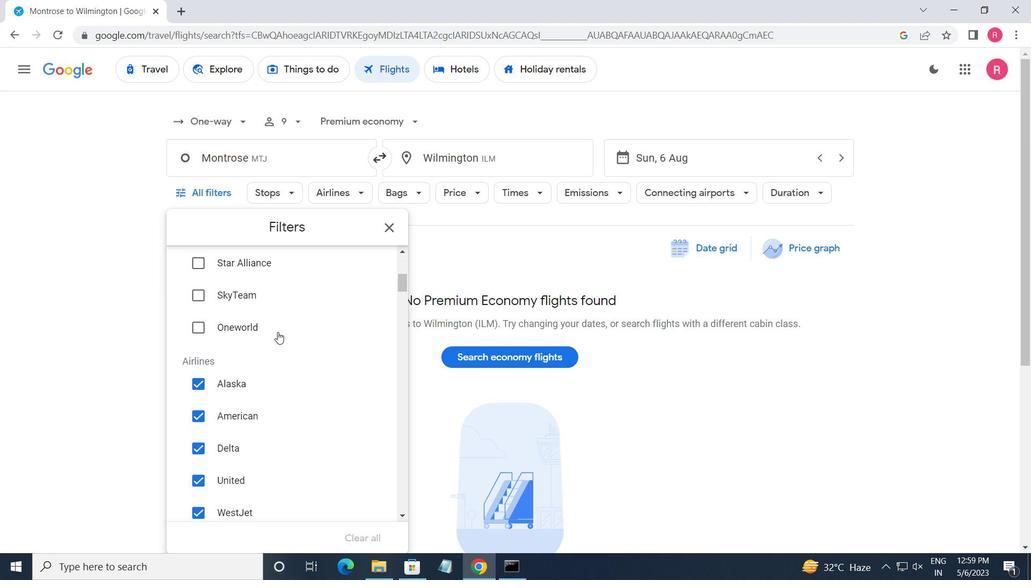 
Action: Mouse moved to (279, 329)
Screenshot: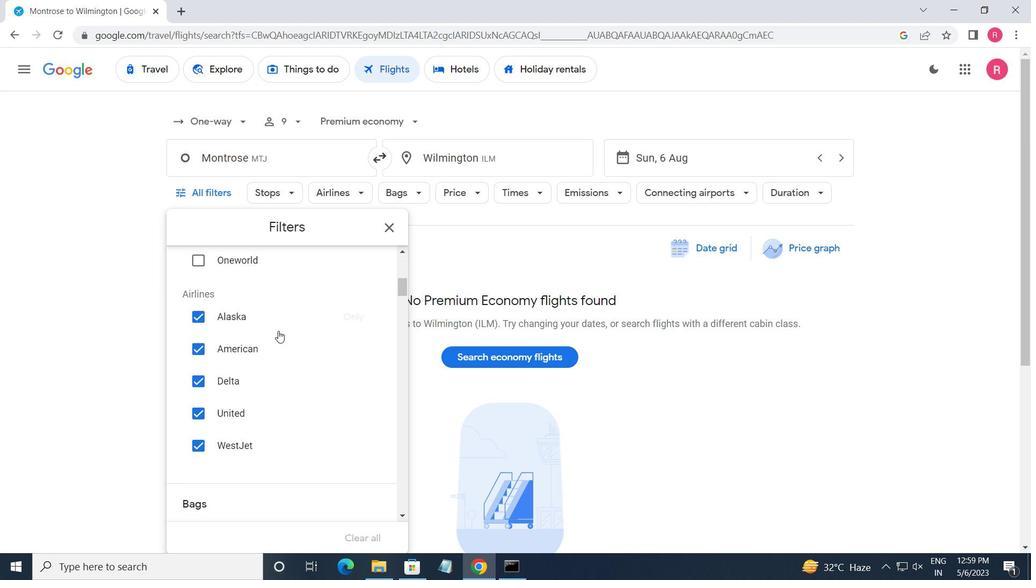 
Action: Mouse scrolled (279, 330) with delta (0, 0)
Screenshot: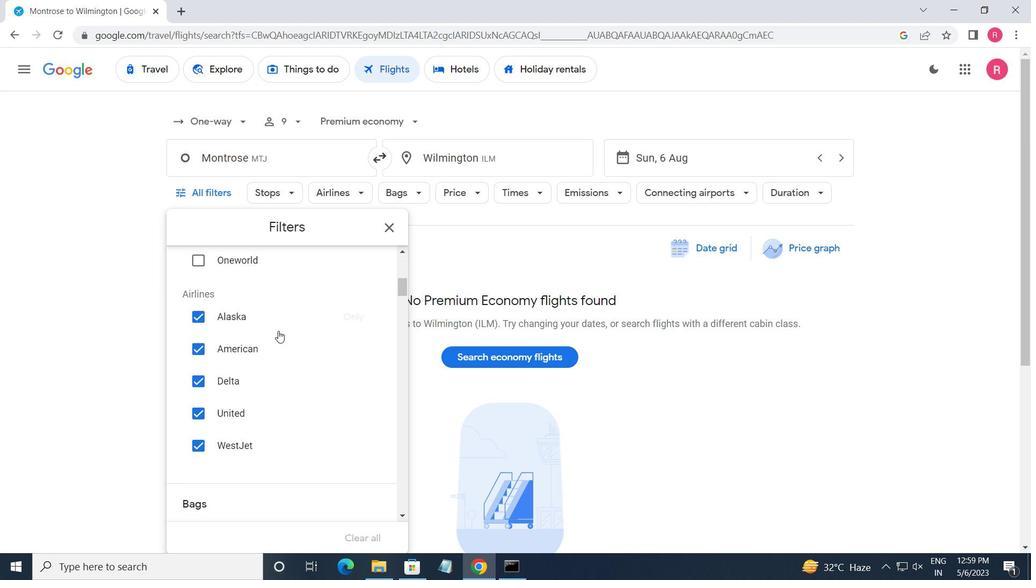 
Action: Mouse scrolled (279, 330) with delta (0, 0)
Screenshot: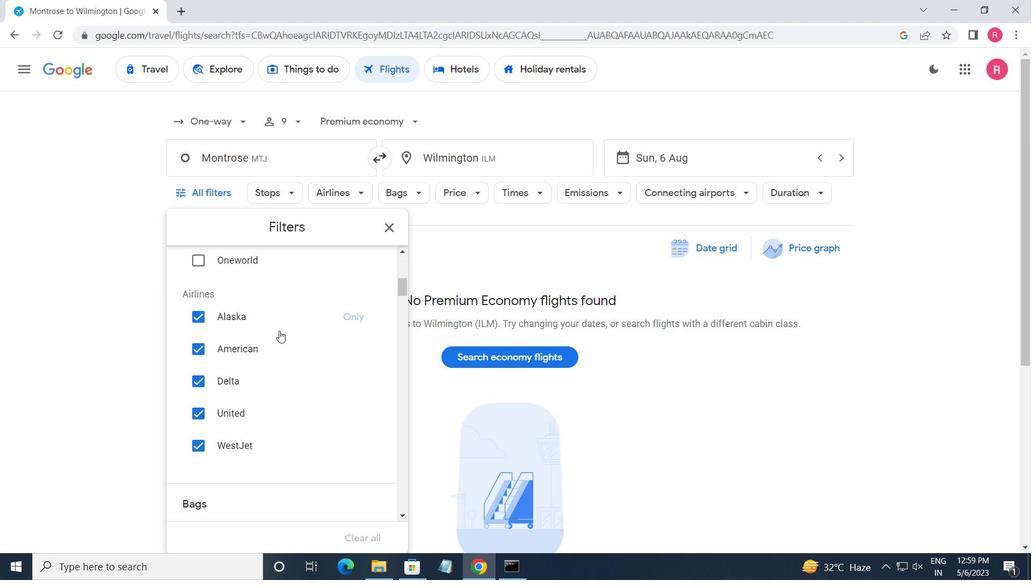 
Action: Mouse moved to (365, 280)
Screenshot: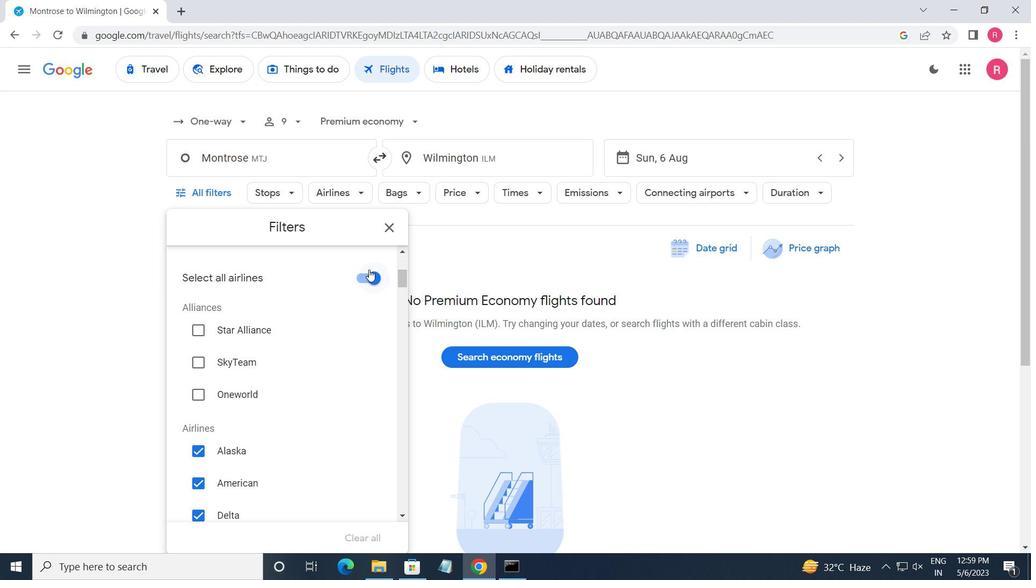 
Action: Mouse pressed left at (365, 280)
Screenshot: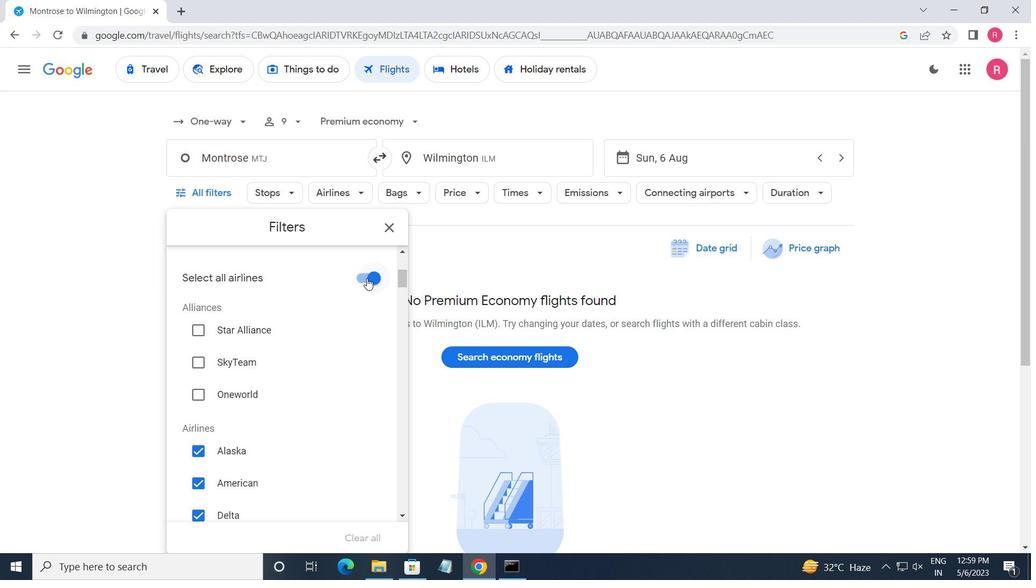 
Action: Mouse moved to (280, 307)
Screenshot: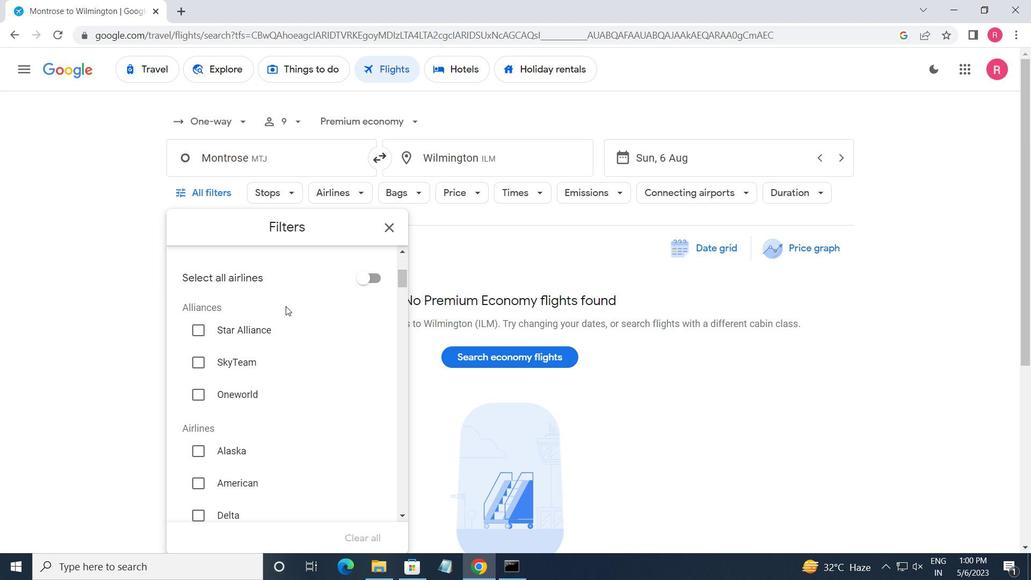 
Action: Mouse scrolled (280, 306) with delta (0, 0)
Screenshot: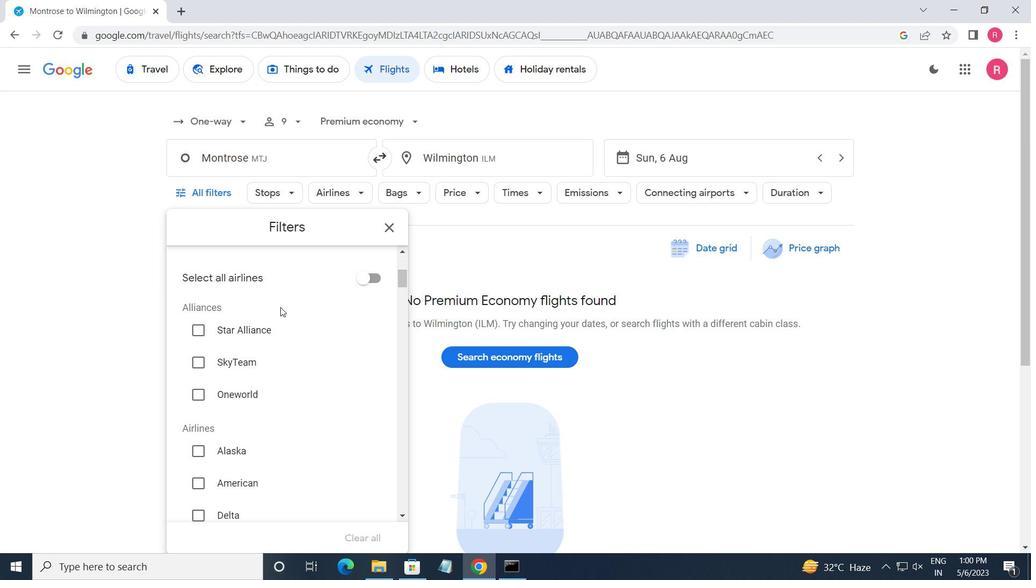
Action: Mouse moved to (281, 307)
Screenshot: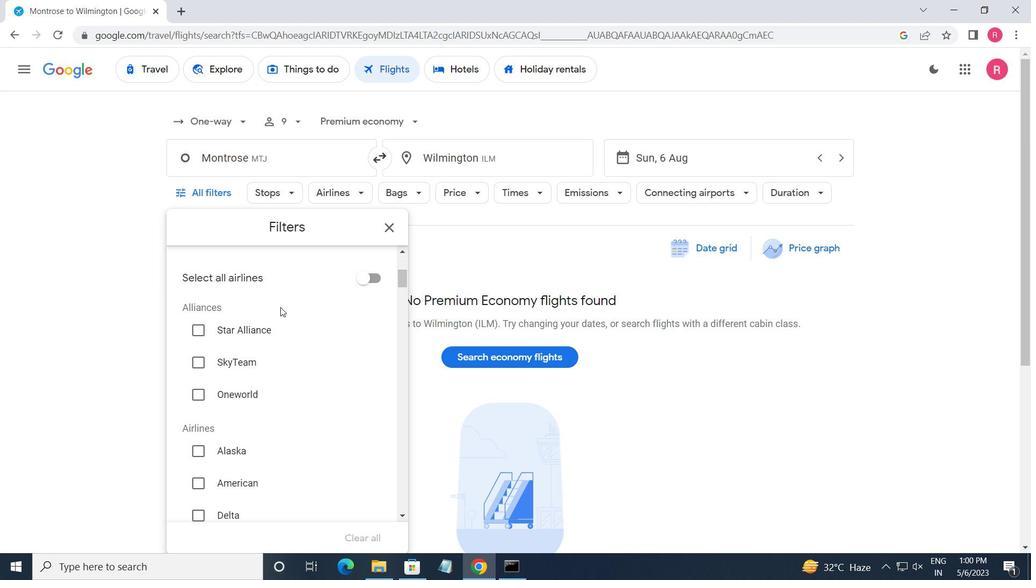 
Action: Mouse scrolled (281, 306) with delta (0, 0)
Screenshot: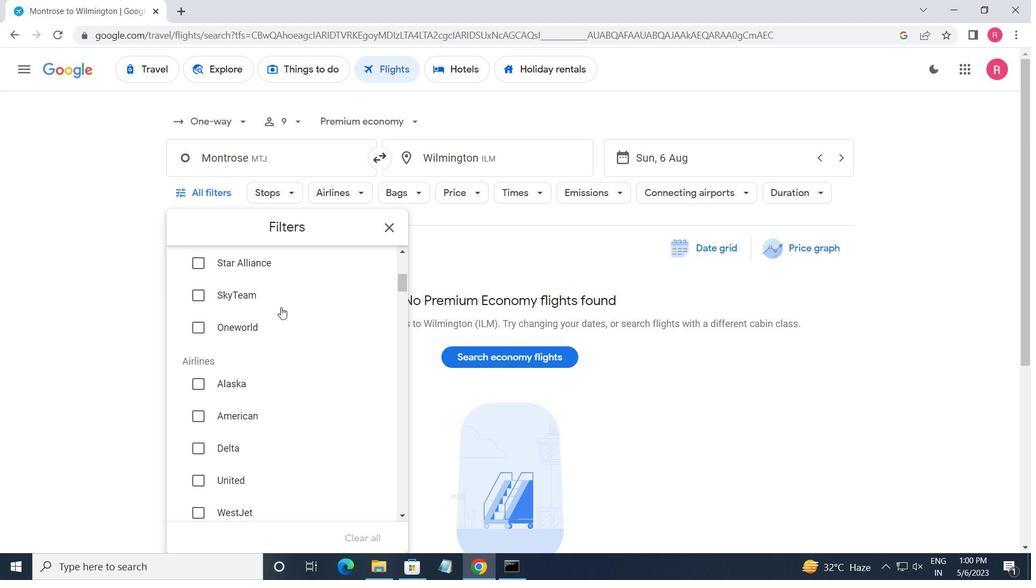 
Action: Mouse moved to (281, 307)
Screenshot: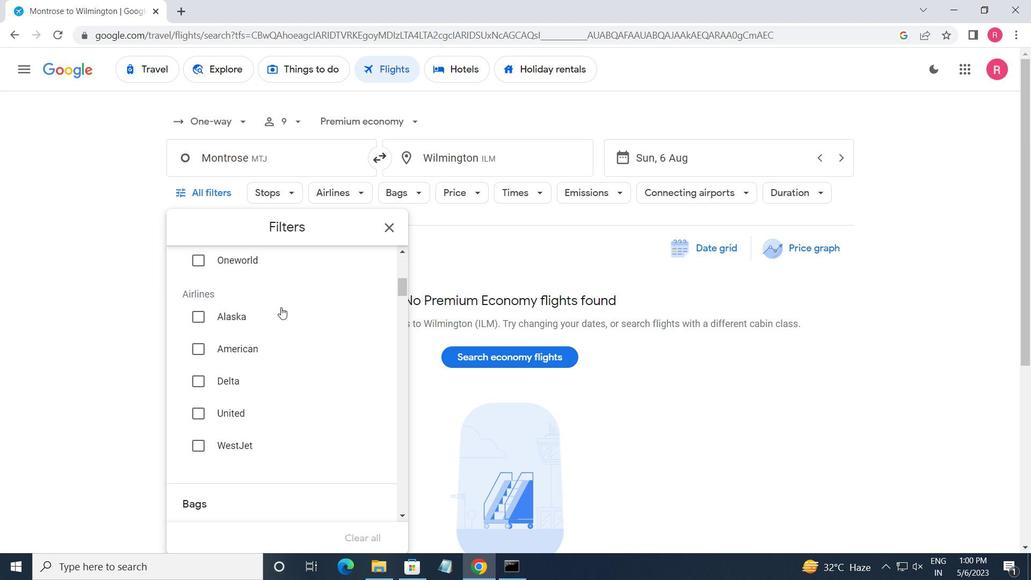 
Action: Mouse scrolled (281, 306) with delta (0, 0)
Screenshot: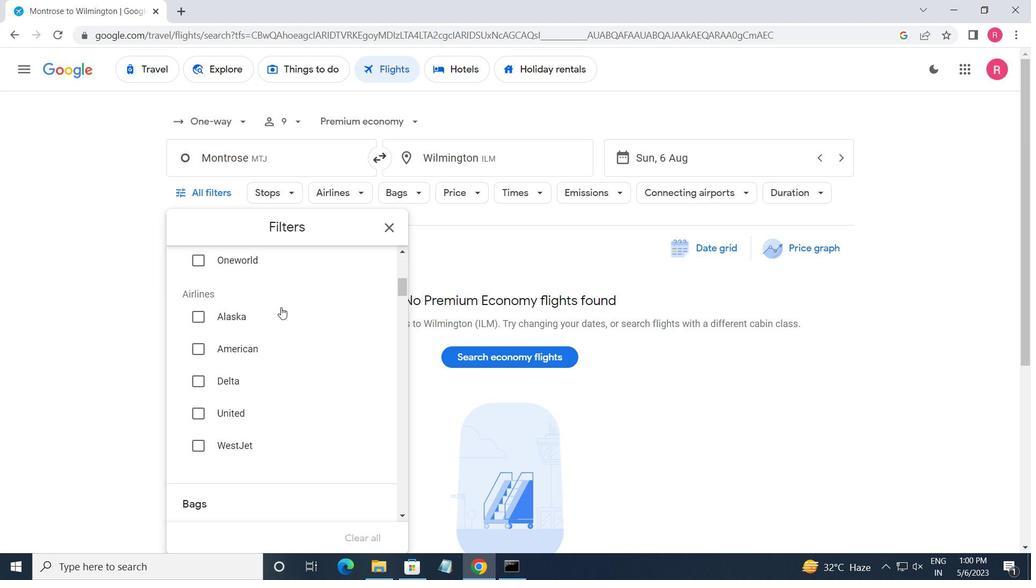 
Action: Mouse moved to (283, 307)
Screenshot: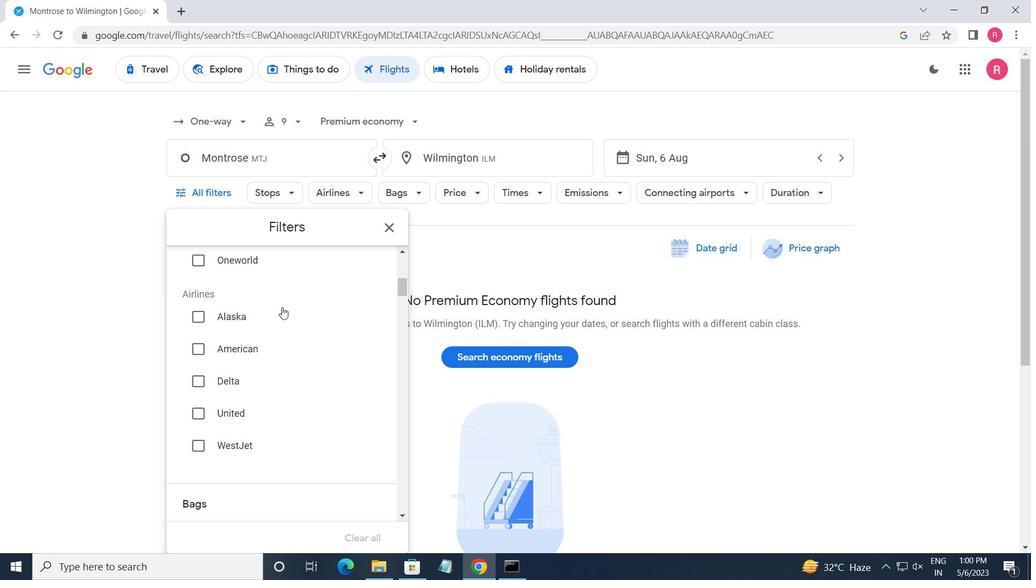
Action: Mouse scrolled (283, 307) with delta (0, 0)
Screenshot: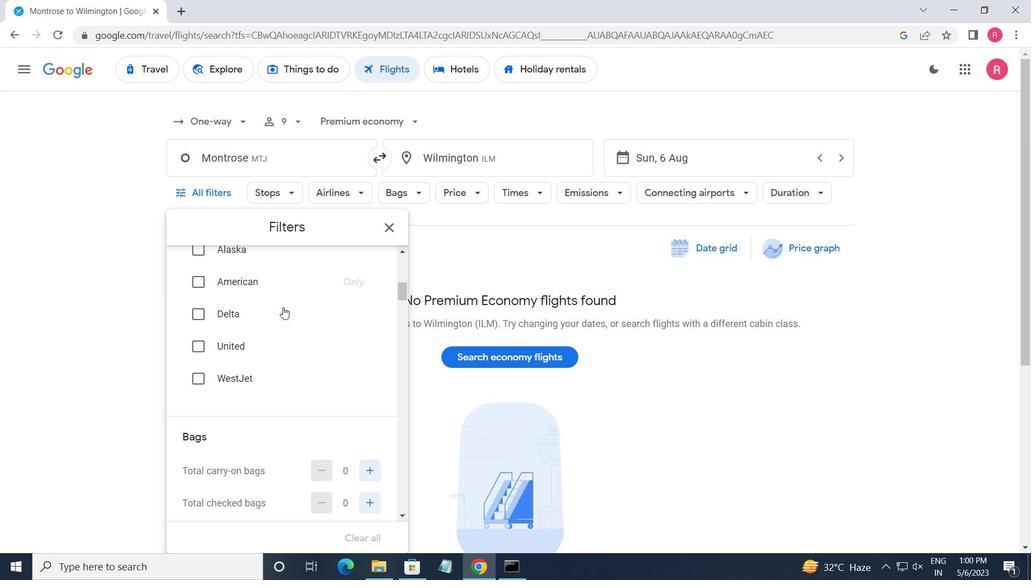
Action: Mouse scrolled (283, 307) with delta (0, 0)
Screenshot: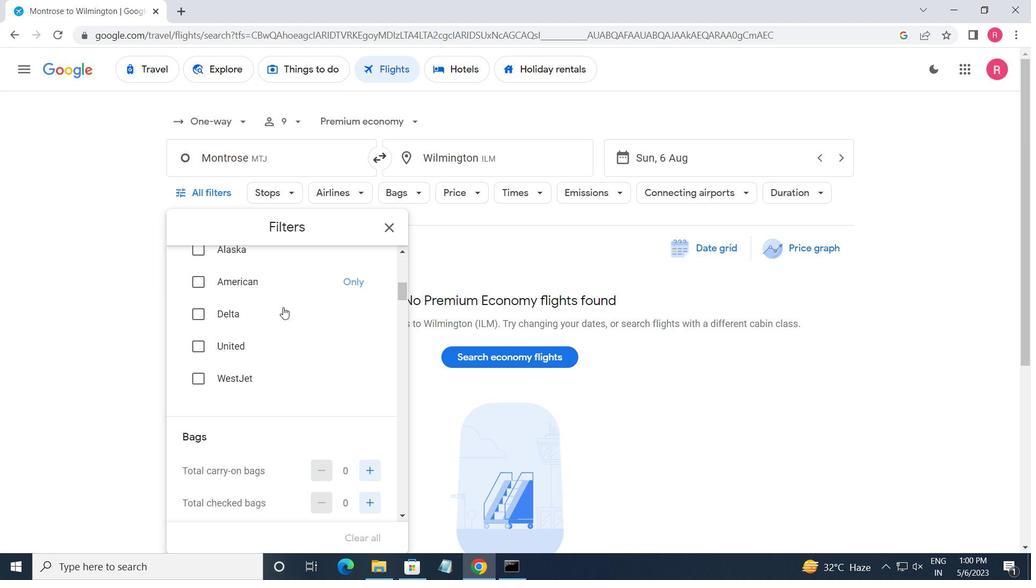 
Action: Mouse moved to (363, 369)
Screenshot: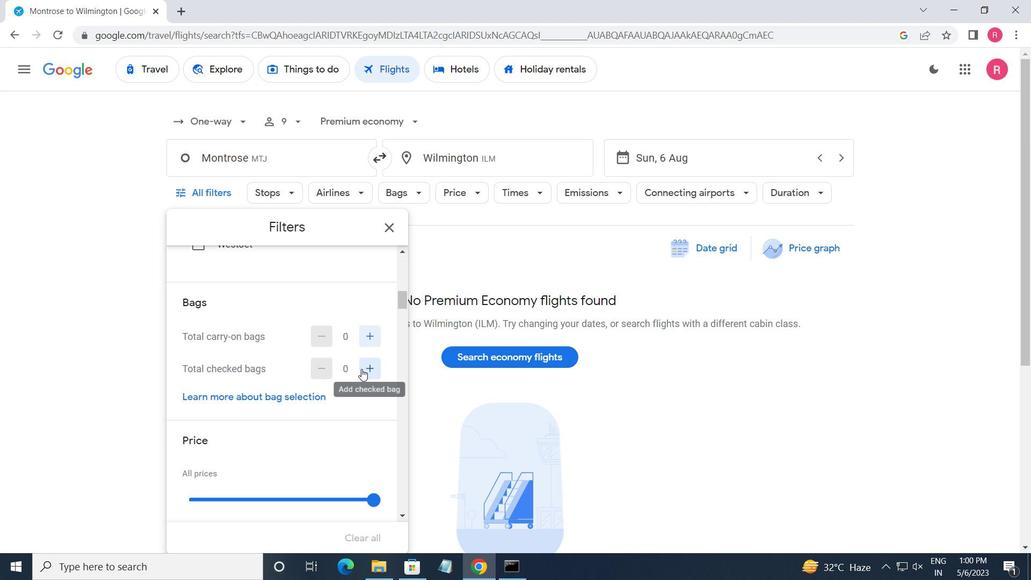 
Action: Mouse pressed left at (363, 369)
Screenshot: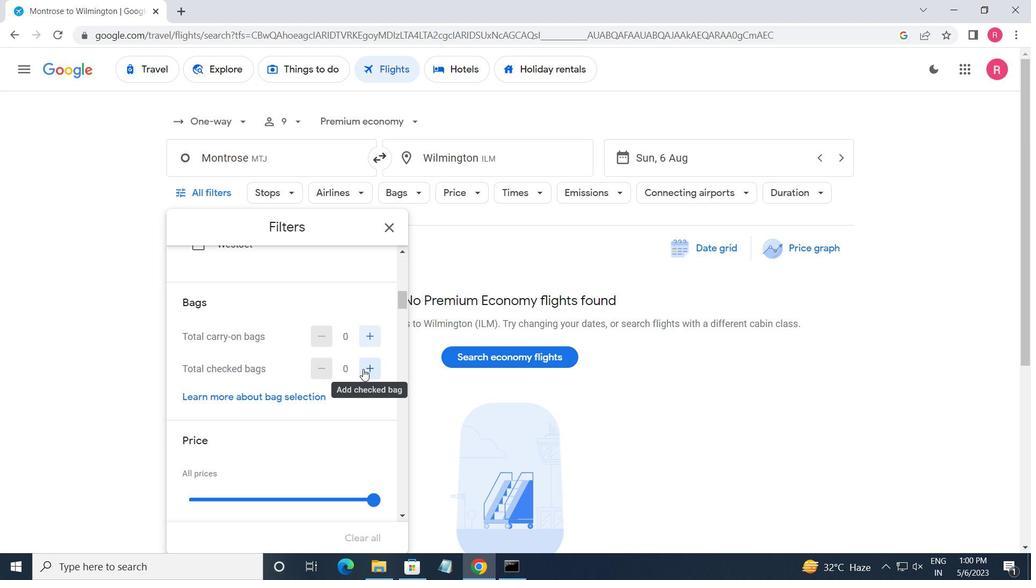 
Action: Mouse pressed left at (363, 369)
Screenshot: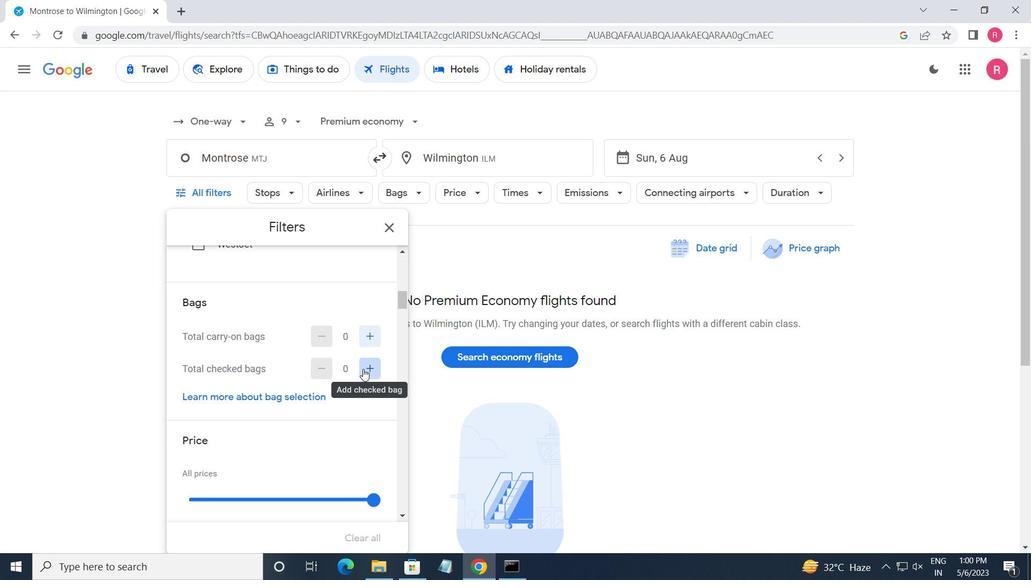 
Action: Mouse moved to (277, 380)
Screenshot: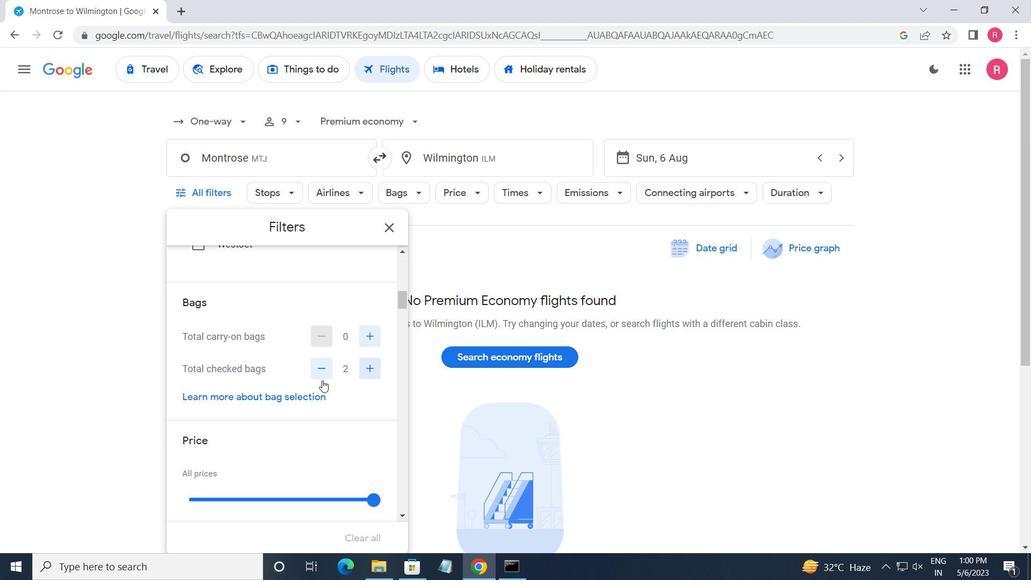 
Action: Mouse scrolled (277, 380) with delta (0, 0)
Screenshot: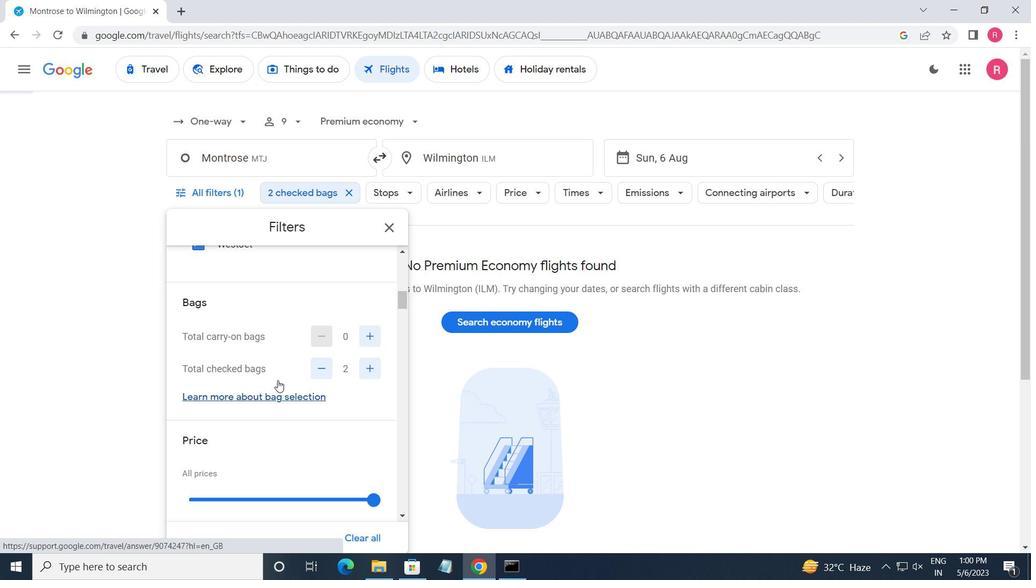 
Action: Mouse moved to (276, 380)
Screenshot: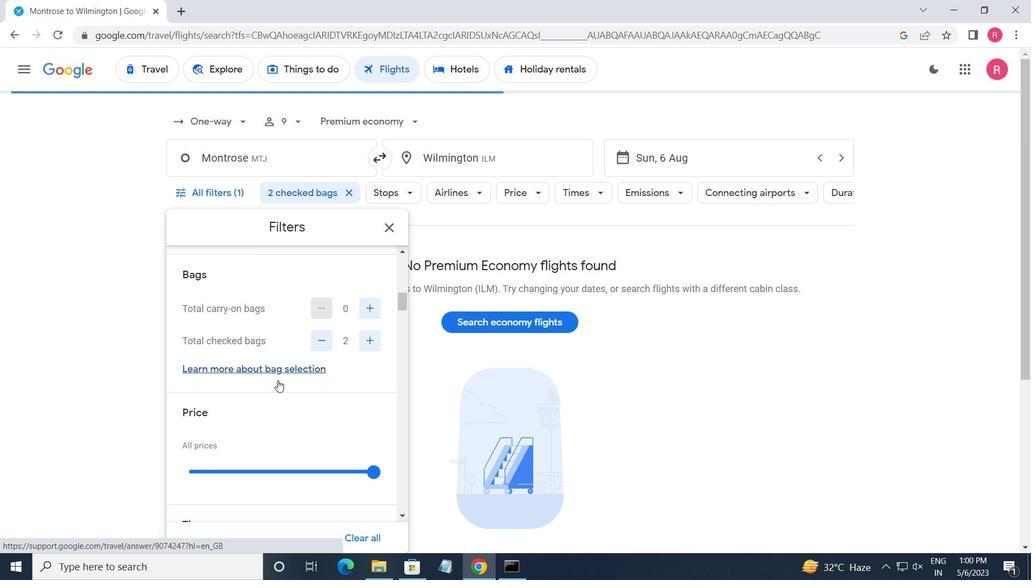 
Action: Mouse scrolled (276, 380) with delta (0, 0)
Screenshot: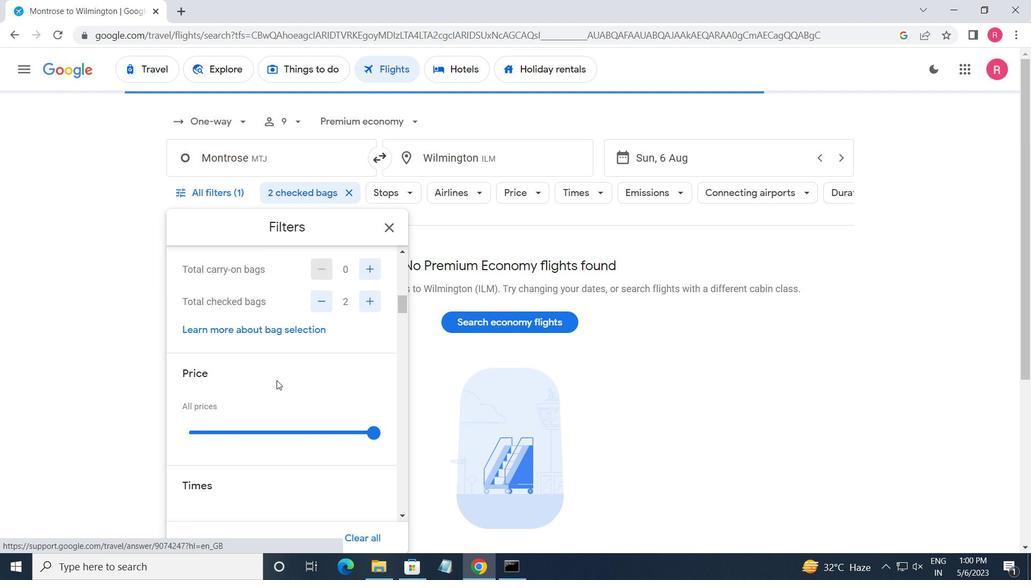
Action: Mouse moved to (365, 366)
Screenshot: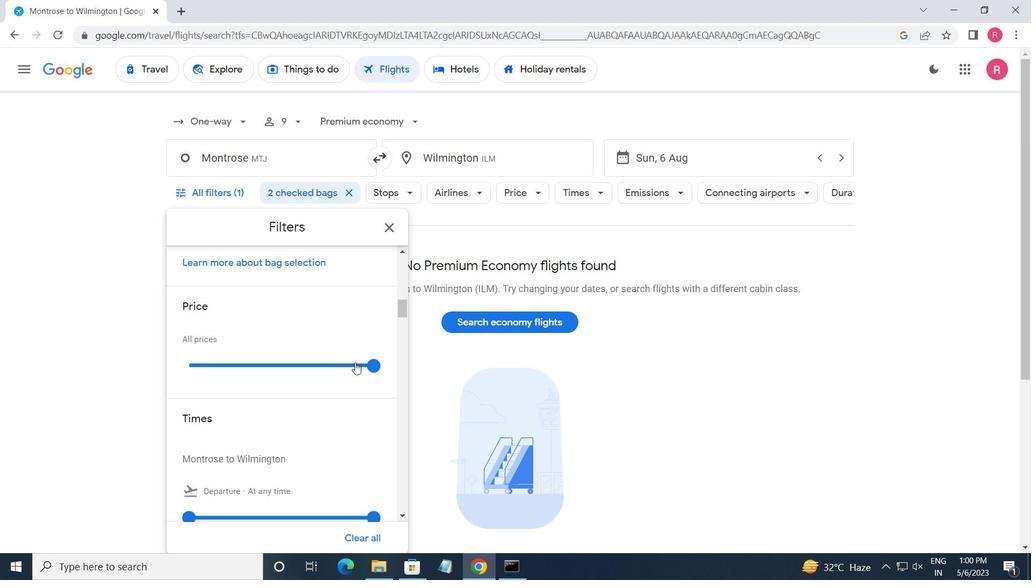 
Action: Mouse pressed left at (365, 366)
Screenshot: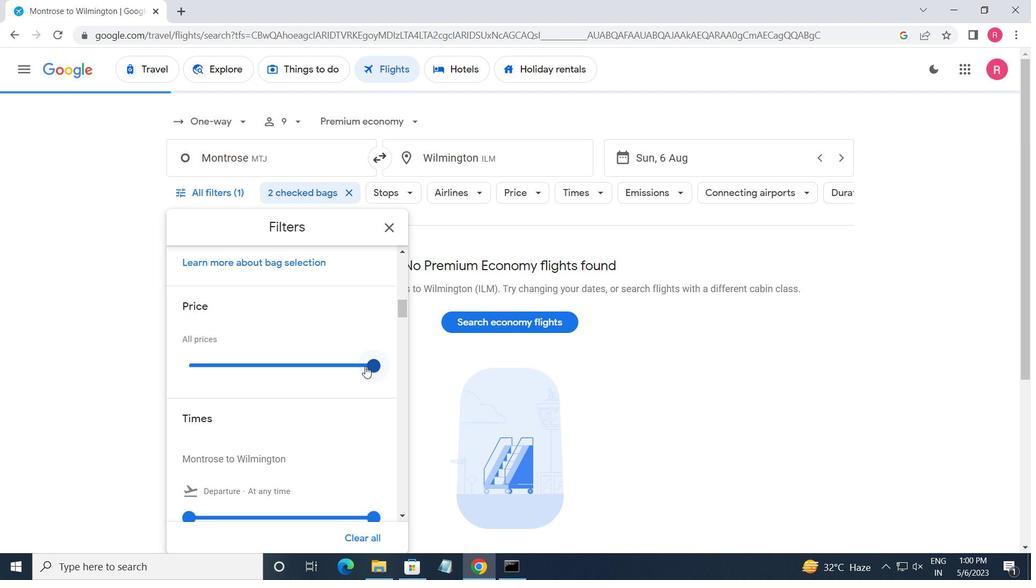 
Action: Mouse moved to (302, 361)
Screenshot: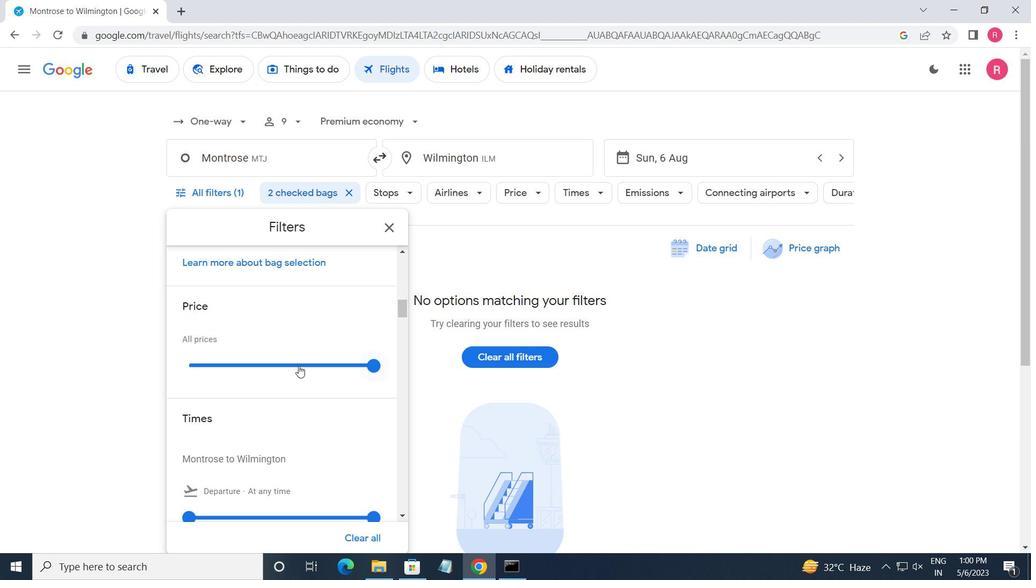 
Action: Mouse scrolled (302, 360) with delta (0, 0)
Screenshot: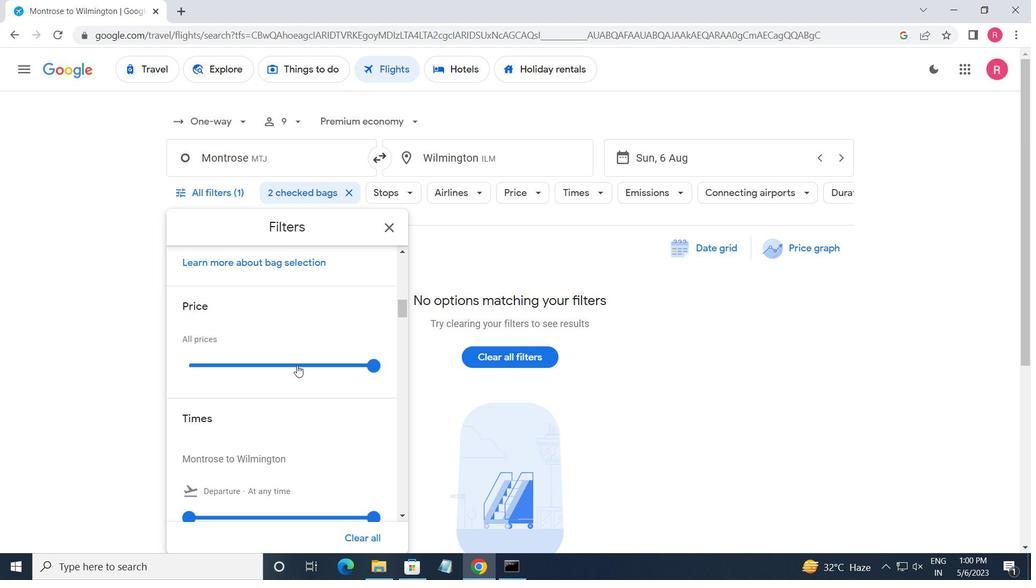 
Action: Mouse moved to (302, 361)
Screenshot: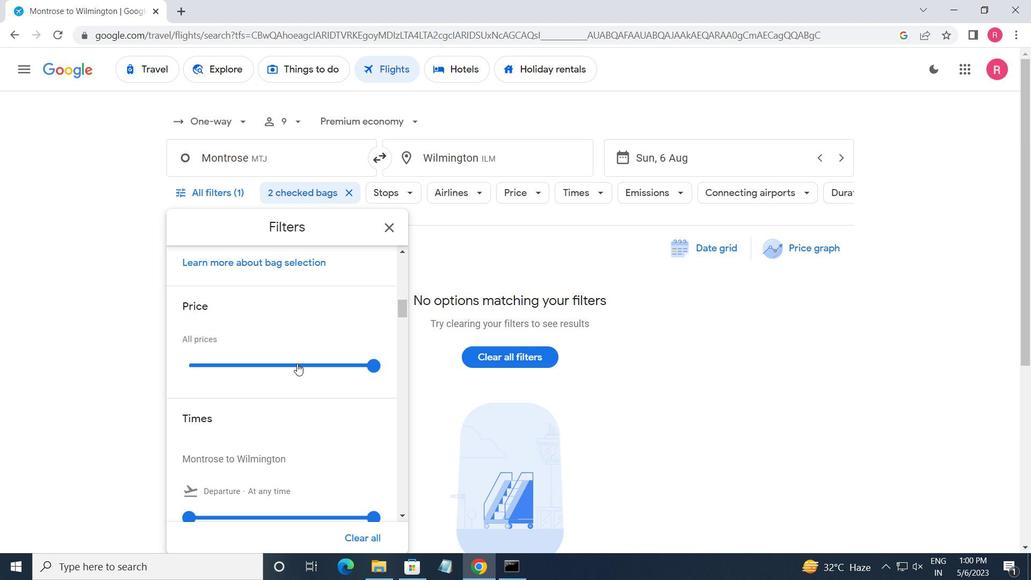 
Action: Mouse scrolled (302, 360) with delta (0, 0)
Screenshot: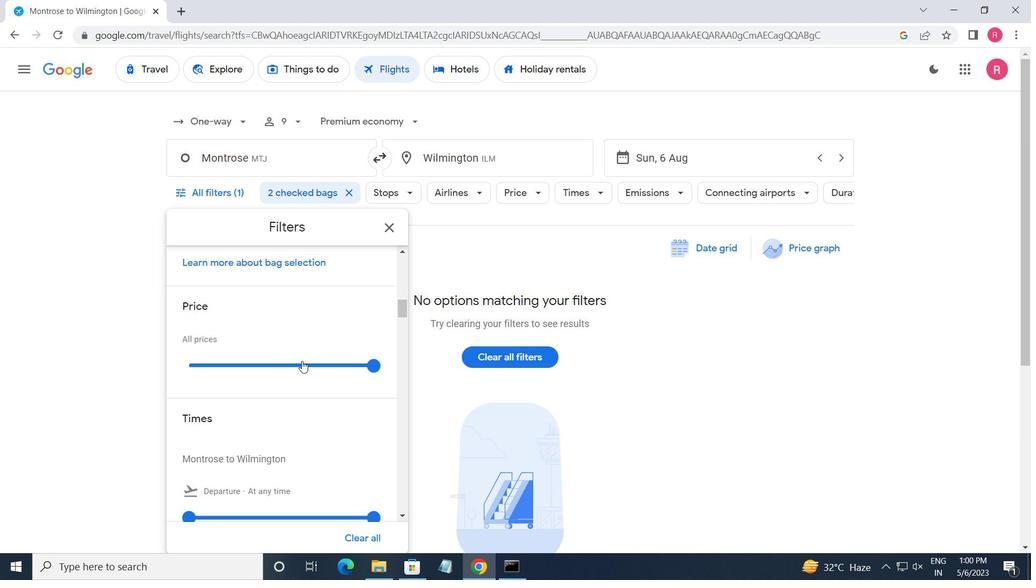 
Action: Mouse moved to (303, 362)
Screenshot: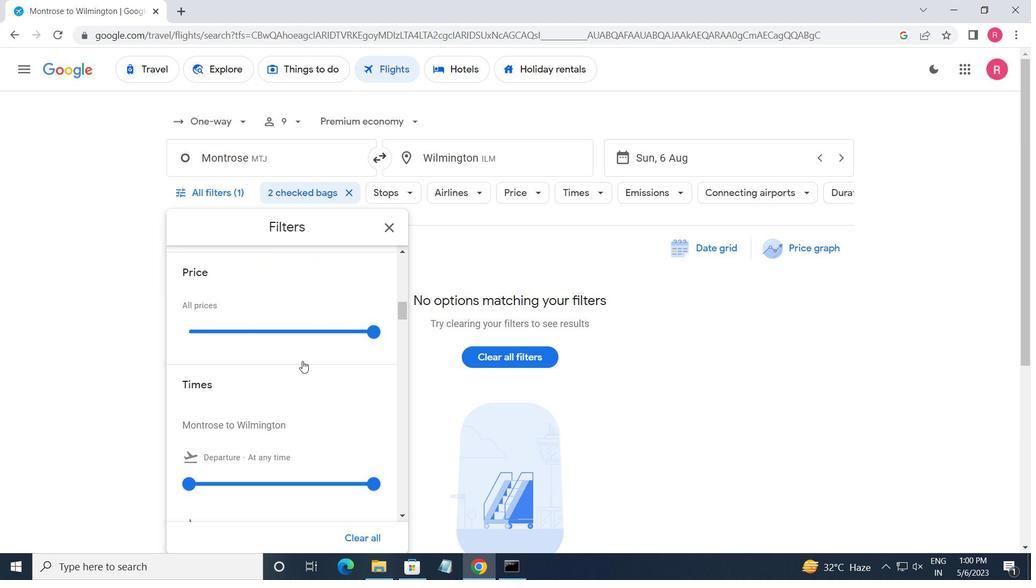 
Action: Mouse scrolled (303, 361) with delta (0, 0)
Screenshot: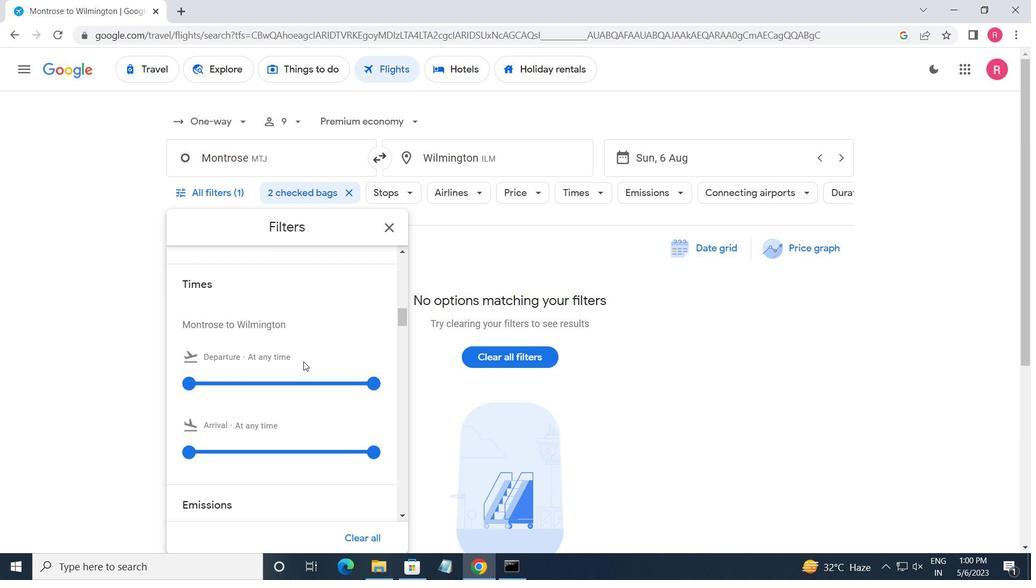 
Action: Mouse moved to (192, 317)
Screenshot: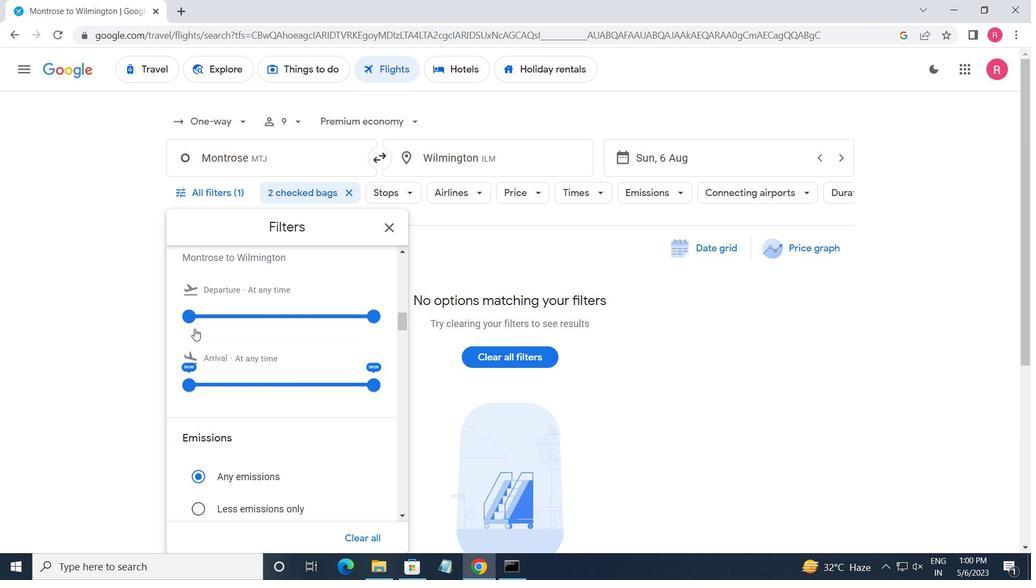 
Action: Mouse pressed left at (192, 317)
Screenshot: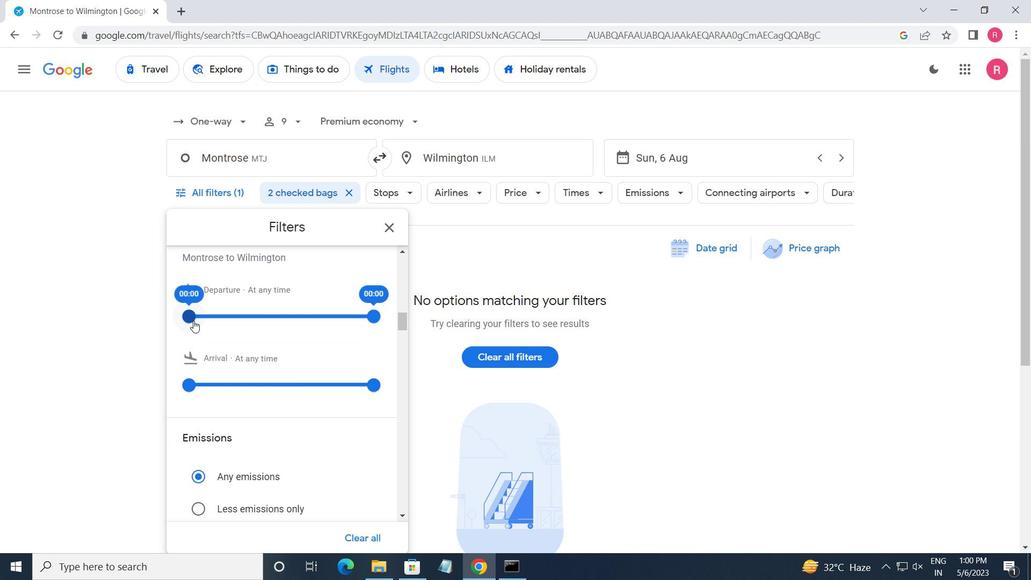 
Action: Mouse moved to (374, 315)
Screenshot: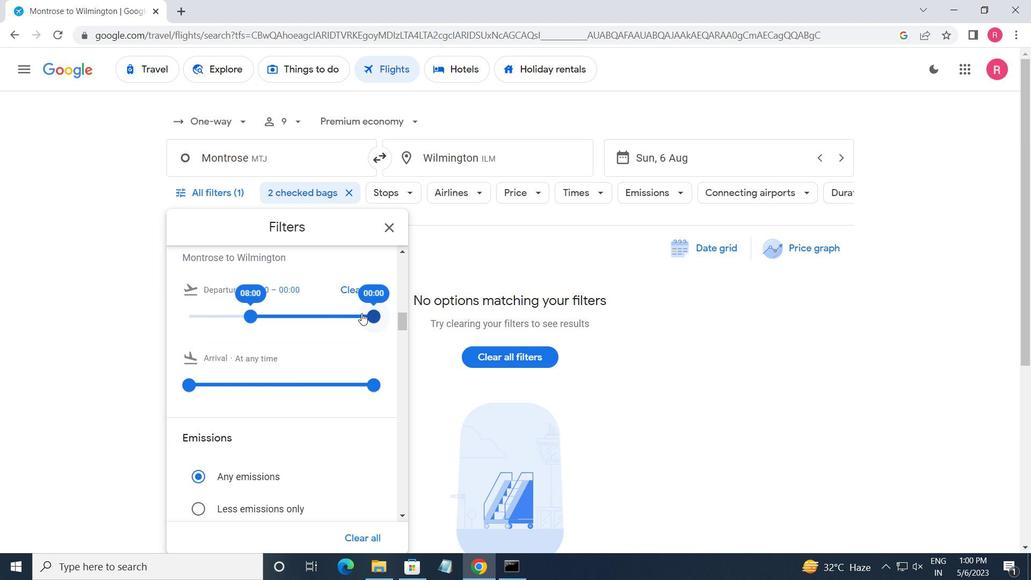 
Action: Mouse pressed left at (374, 315)
Screenshot: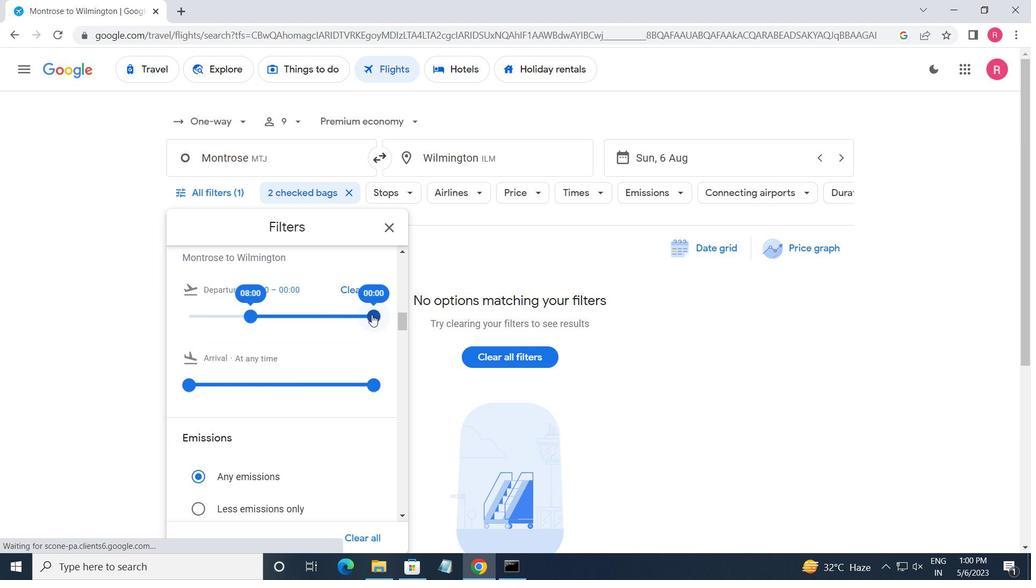 
Action: Mouse moved to (396, 225)
Screenshot: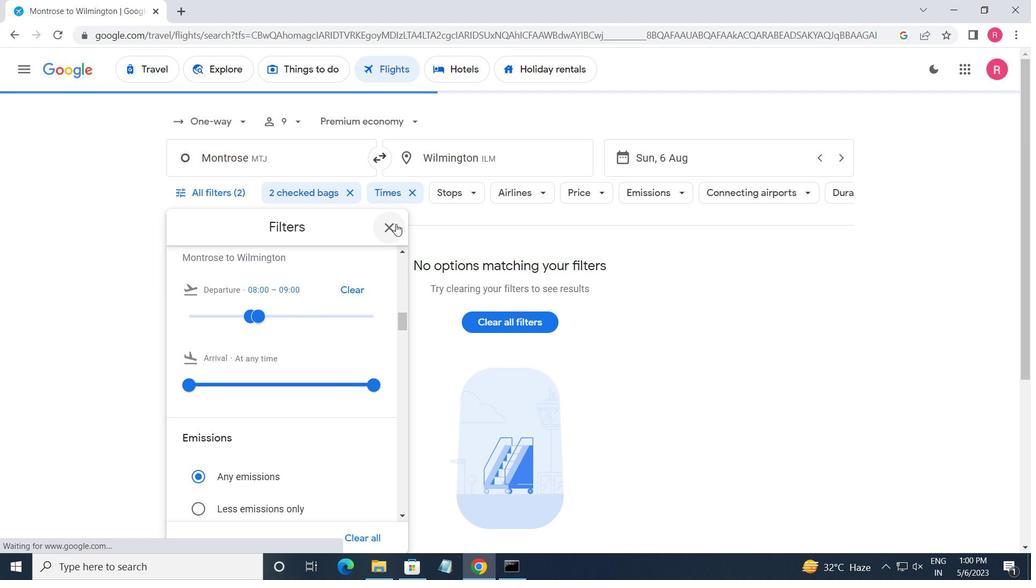 
Action: Mouse pressed left at (396, 225)
Screenshot: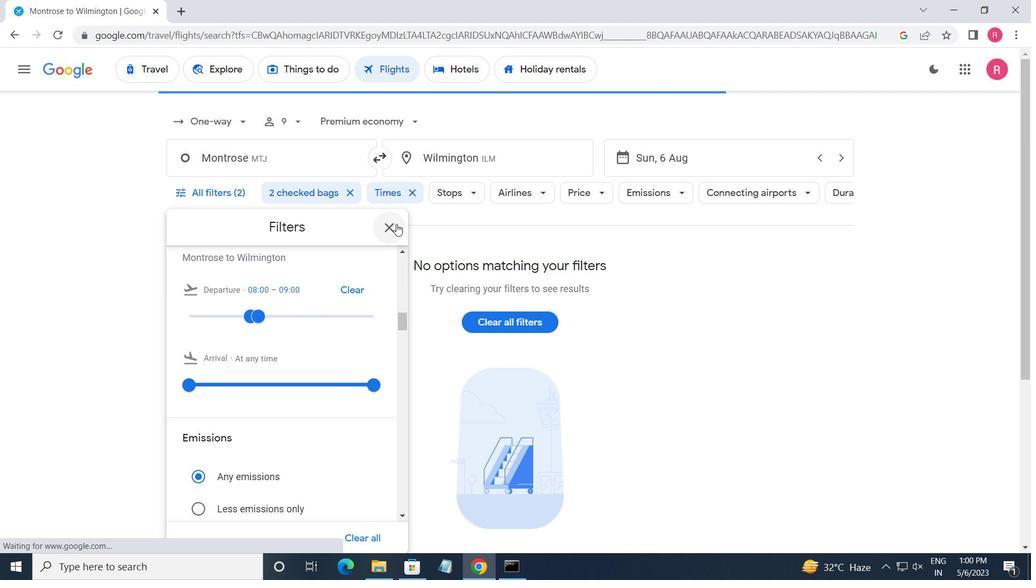 
